 Task: Look for space in Dragash, Kosovo from 24th August, 2023 to 10th September, 2023 for 8 adults, 2 children in price range Rs.12000 to Rs.15000. Place can be entire place or shared room with 4 bedrooms having 8 beds and 4 bathrooms. Property type can be house, flat, guest house. Amenities needed are: wifi, TV, free parkinig on premises, gym, breakfast. Booking option can be shelf check-in. Required host language is English.
Action: Mouse moved to (461, 96)
Screenshot: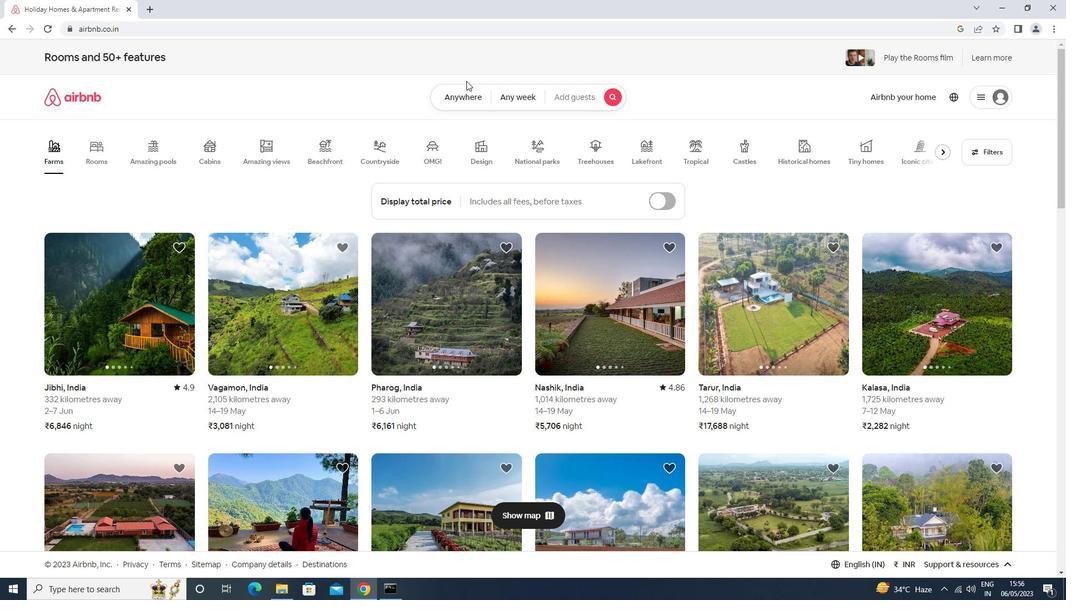 
Action: Mouse pressed left at (461, 96)
Screenshot: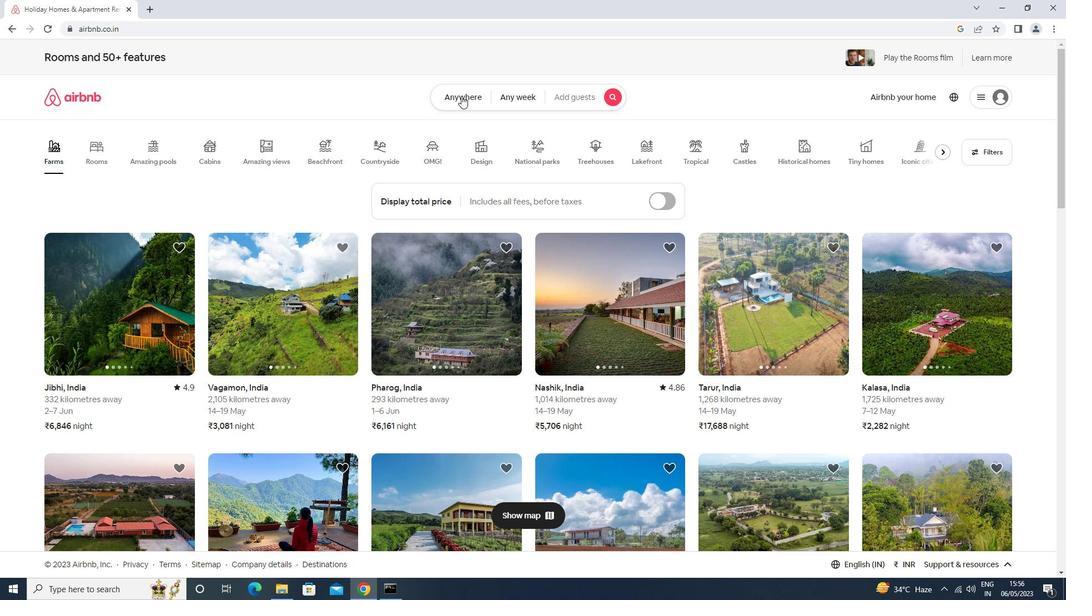 
Action: Mouse moved to (372, 145)
Screenshot: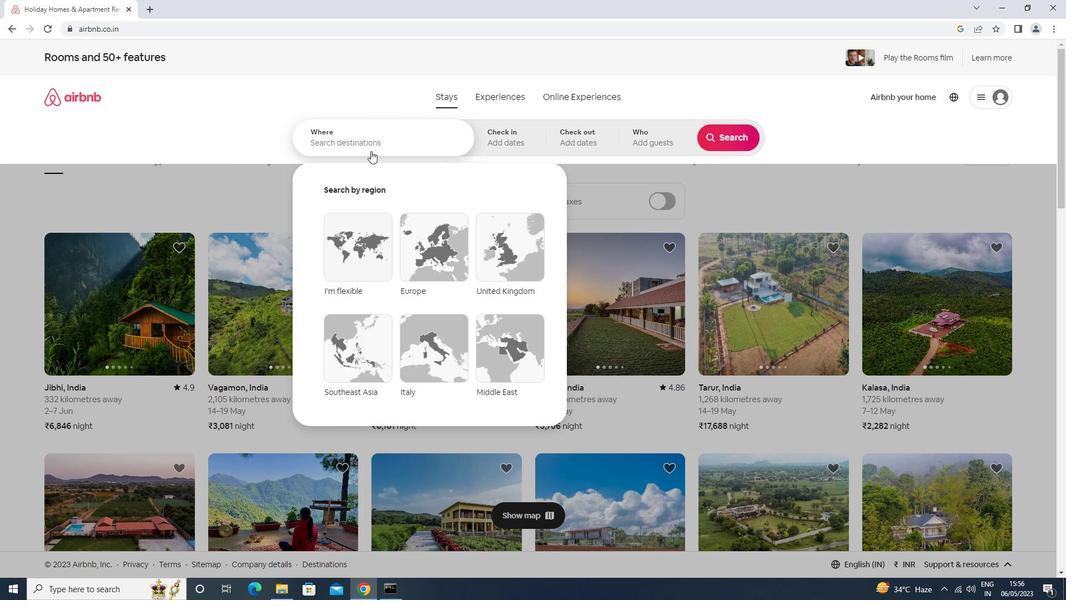 
Action: Mouse pressed left at (372, 145)
Screenshot: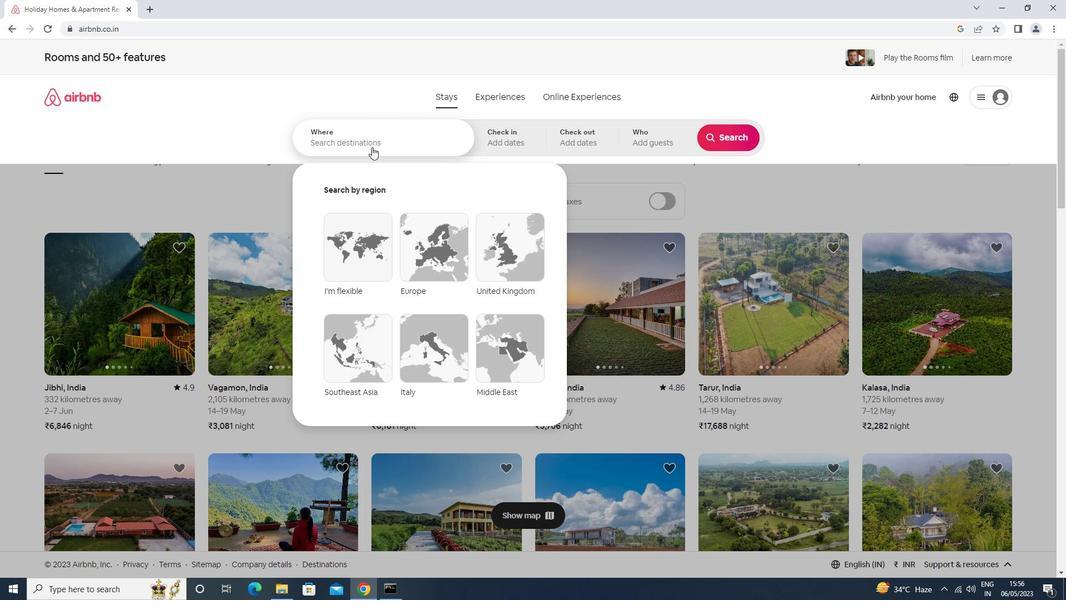 
Action: Key pressed dragash,<Key.space>kosovo<Key.enter>
Screenshot: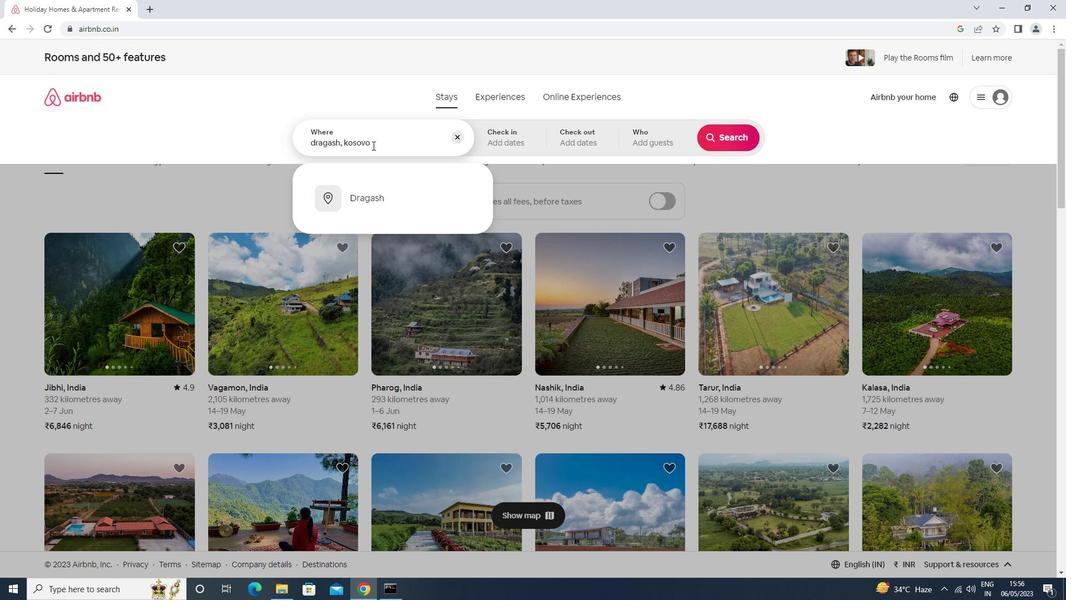 
Action: Mouse moved to (727, 228)
Screenshot: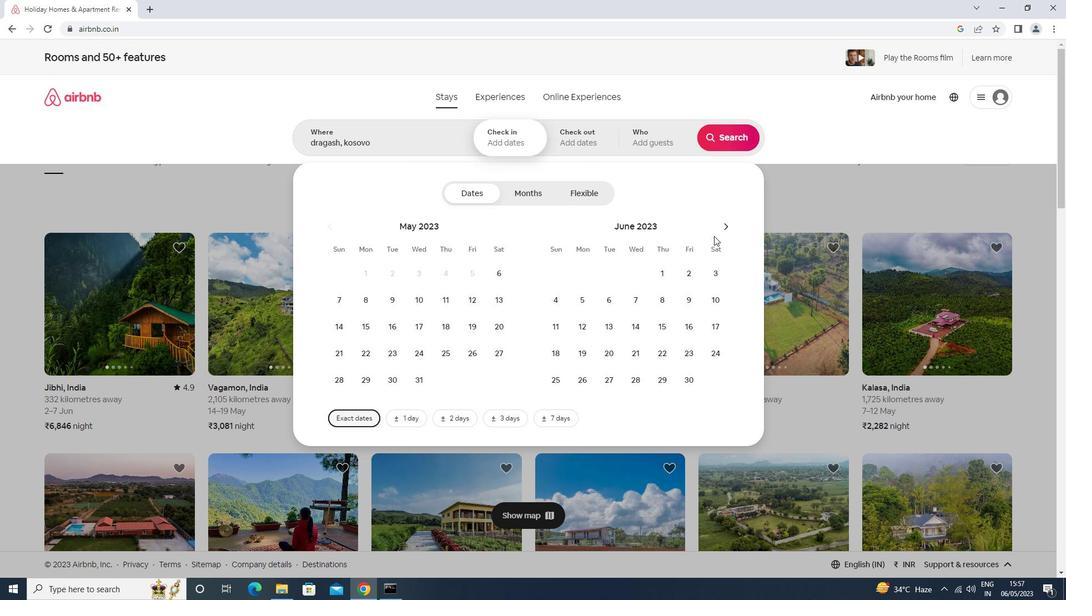 
Action: Mouse pressed left at (727, 228)
Screenshot: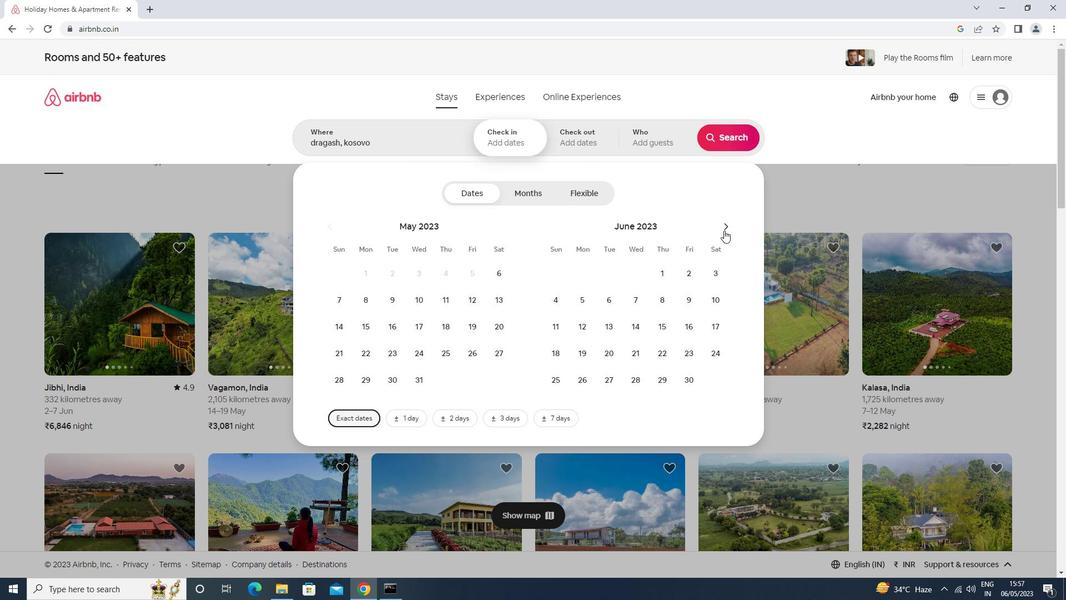 
Action: Mouse pressed left at (727, 228)
Screenshot: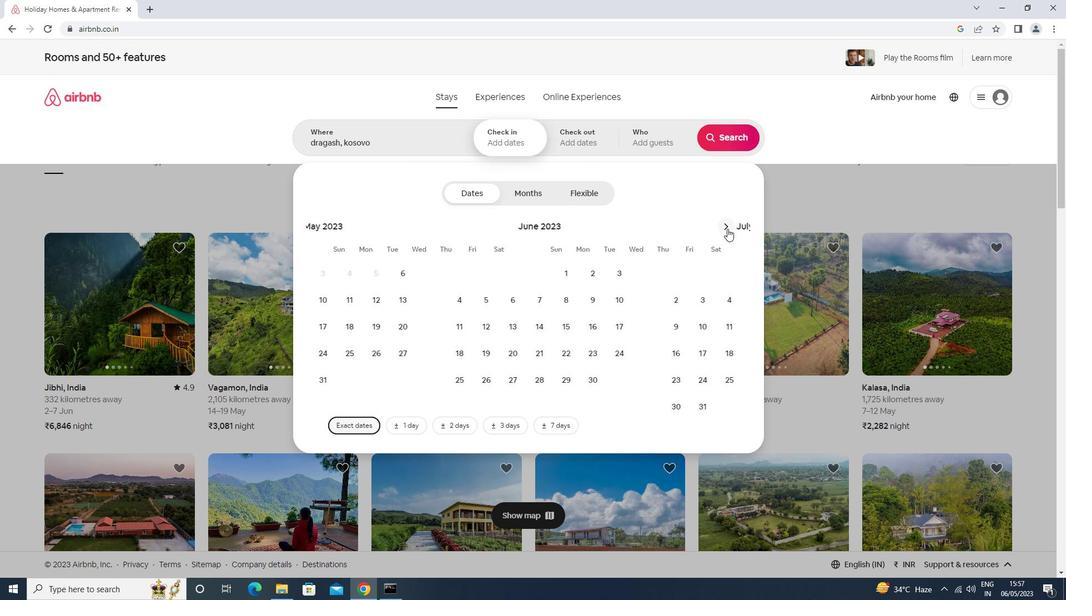 
Action: Mouse moved to (655, 355)
Screenshot: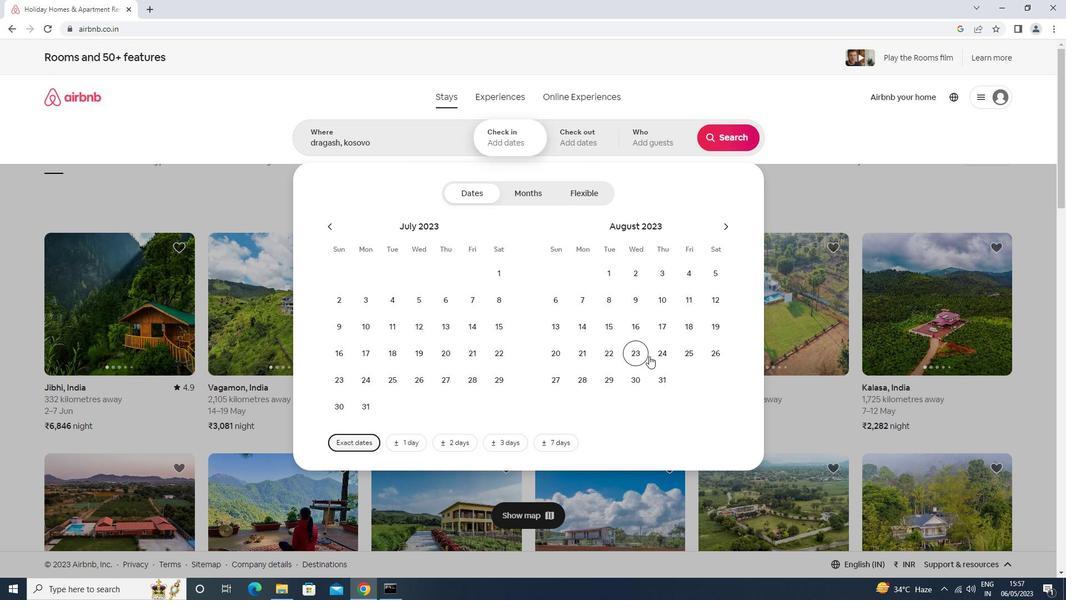 
Action: Mouse pressed left at (655, 355)
Screenshot: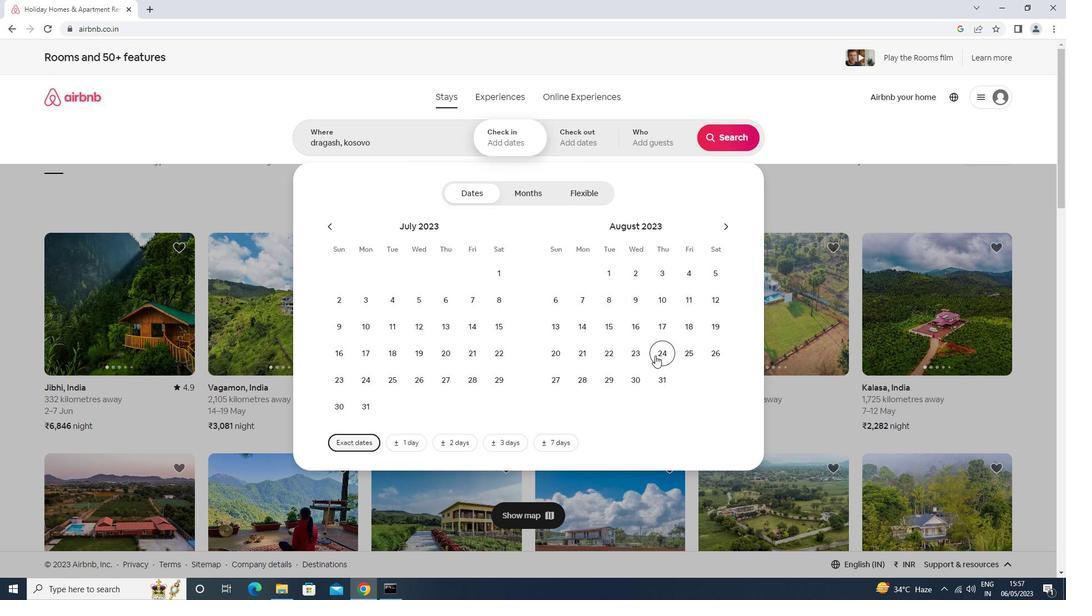 
Action: Mouse moved to (728, 231)
Screenshot: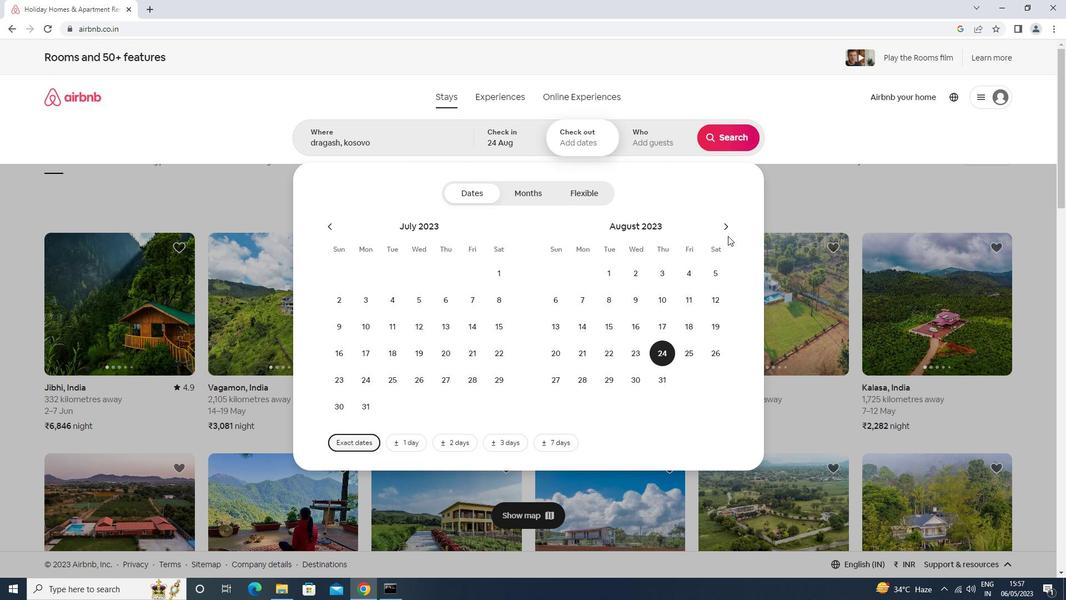 
Action: Mouse pressed left at (728, 231)
Screenshot: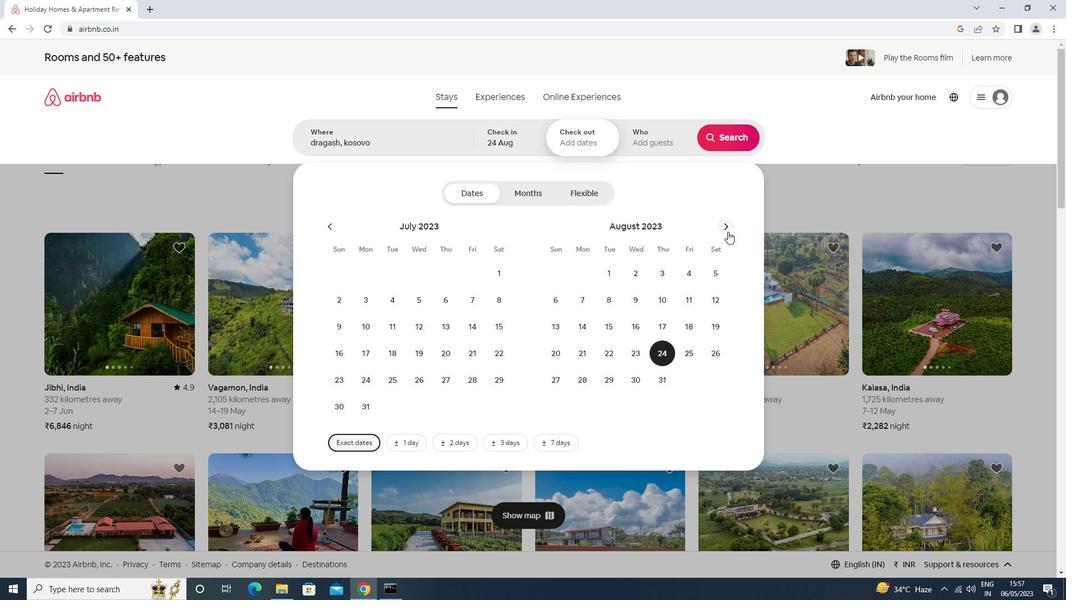 
Action: Mouse moved to (559, 331)
Screenshot: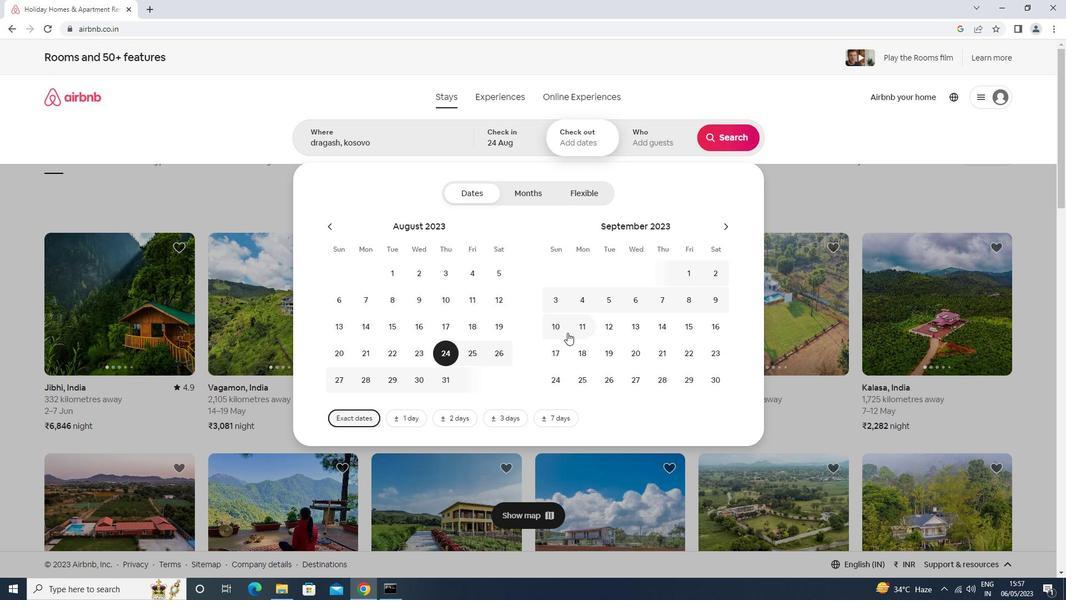 
Action: Mouse pressed left at (559, 331)
Screenshot: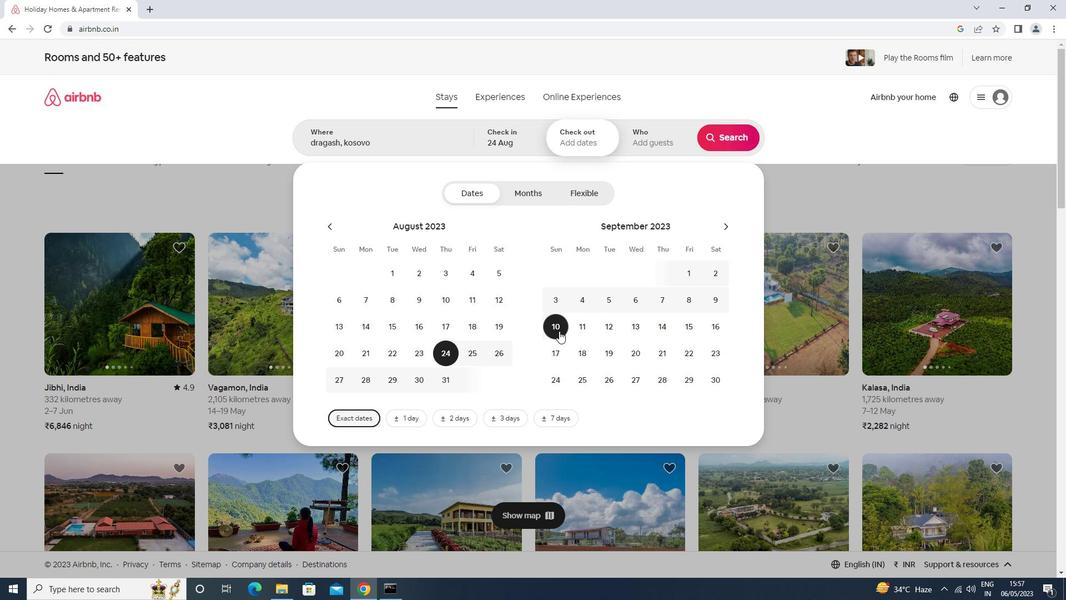 
Action: Mouse moved to (645, 150)
Screenshot: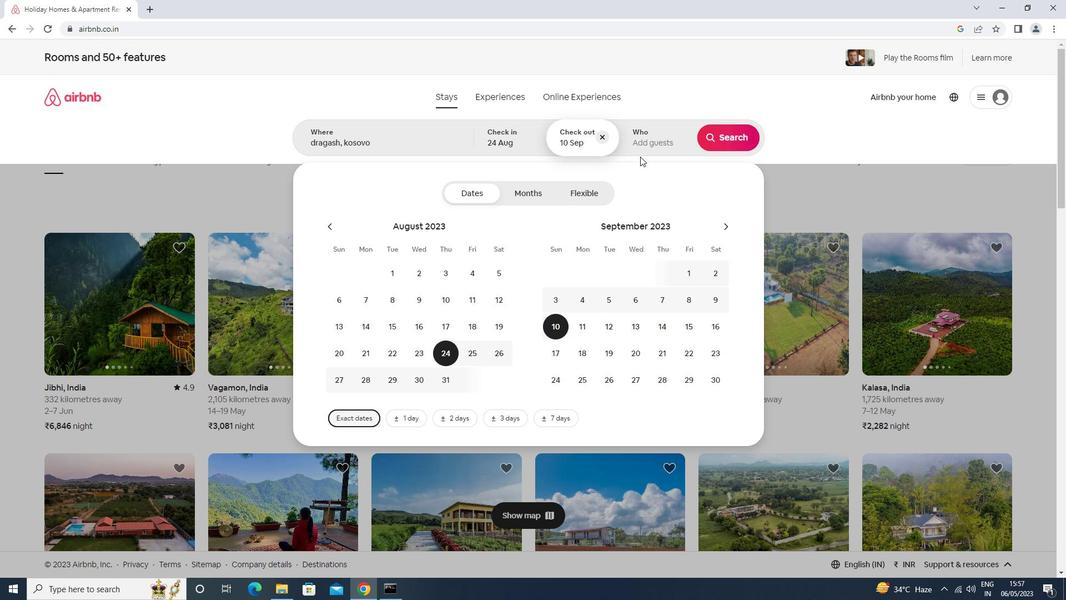 
Action: Mouse pressed left at (645, 150)
Screenshot: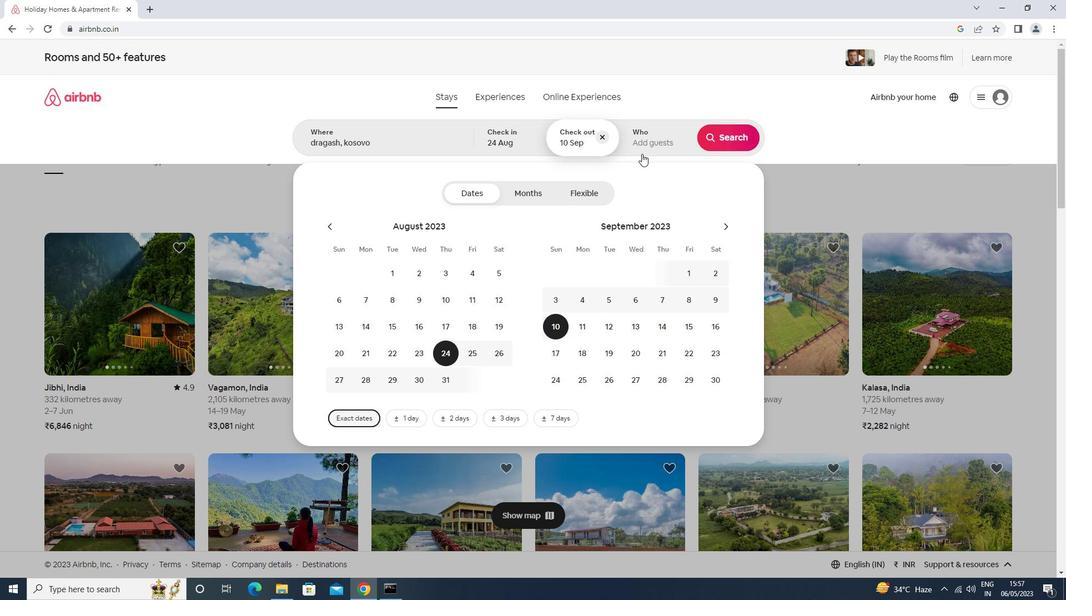
Action: Mouse moved to (737, 200)
Screenshot: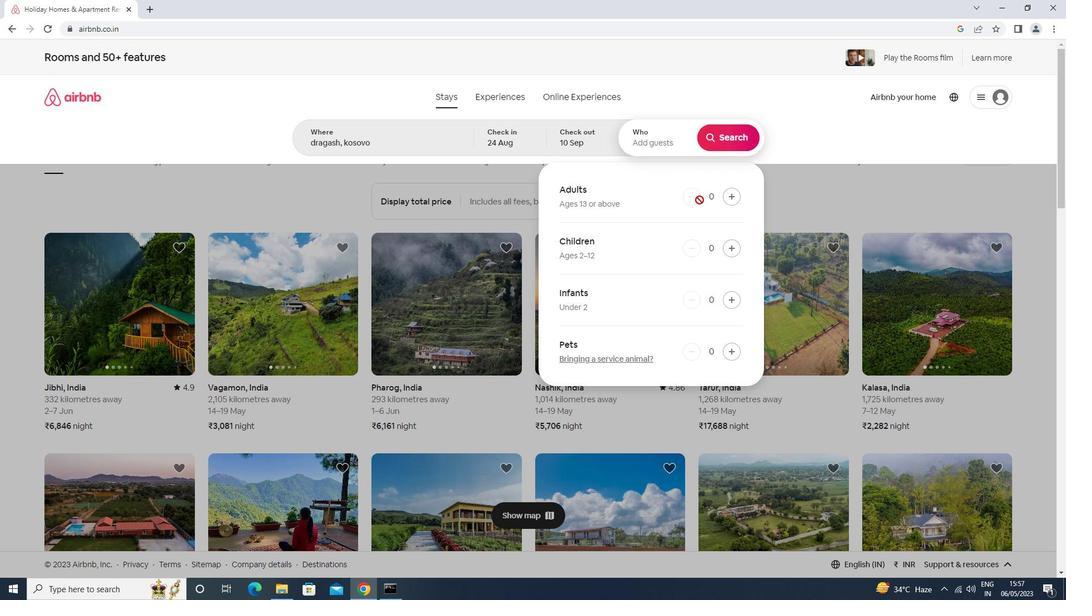 
Action: Mouse pressed left at (737, 200)
Screenshot: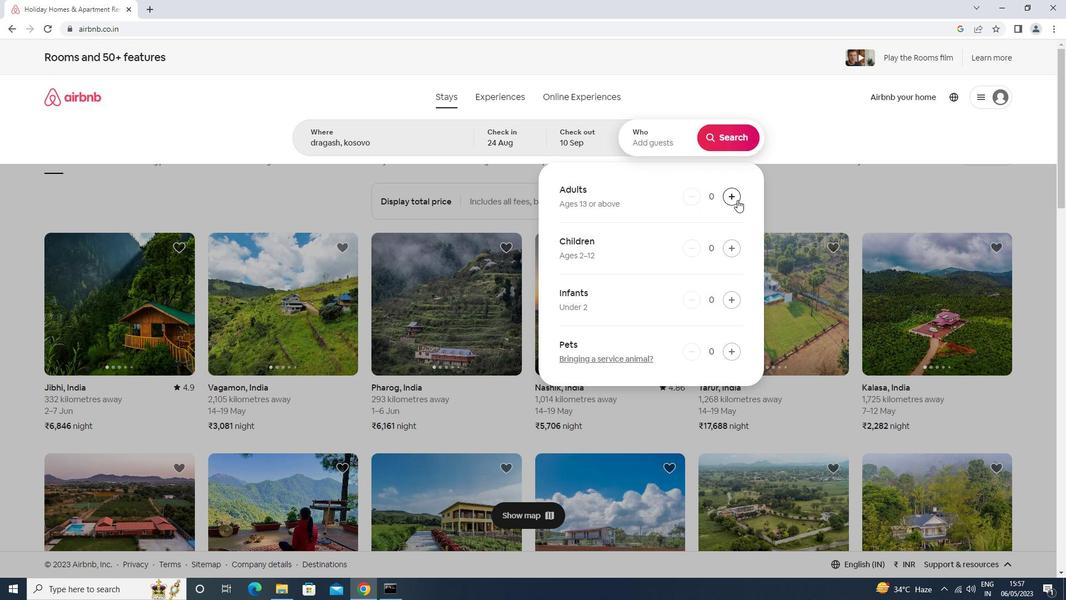 
Action: Mouse pressed left at (737, 200)
Screenshot: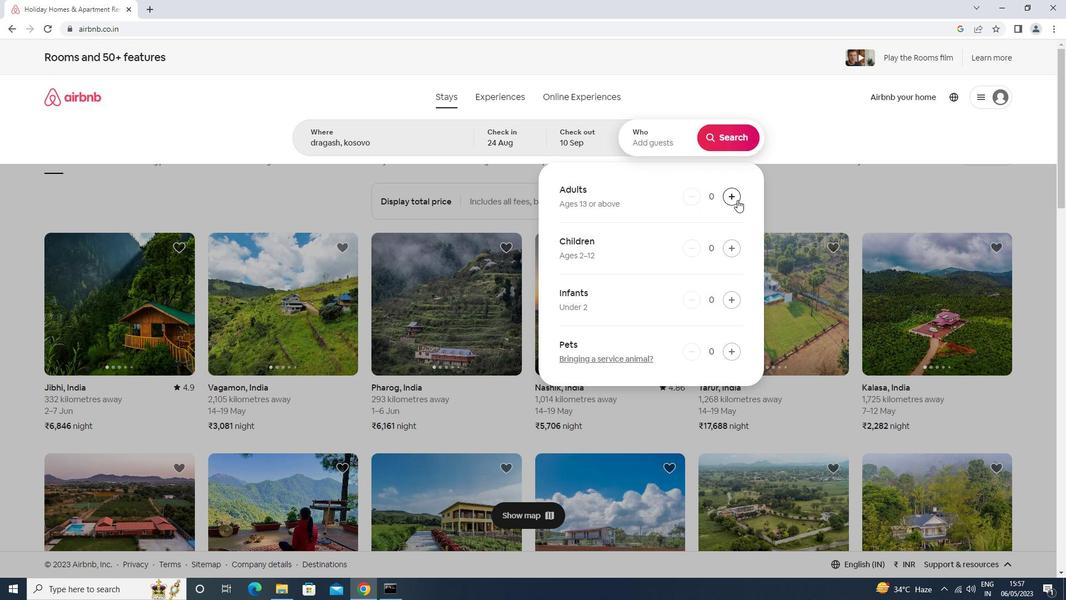 
Action: Mouse pressed left at (737, 200)
Screenshot: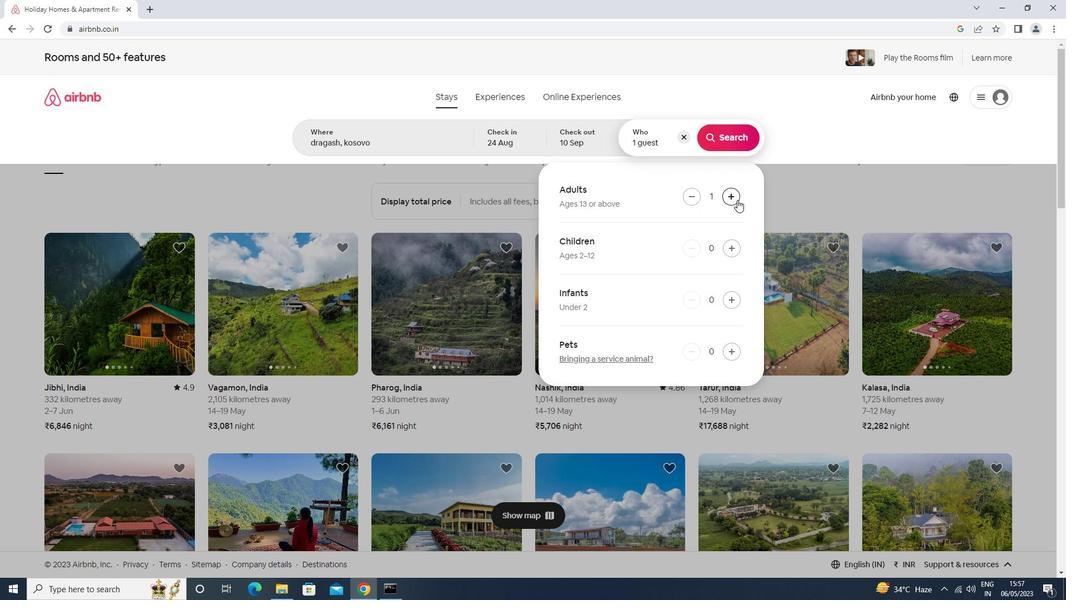 
Action: Mouse pressed left at (737, 200)
Screenshot: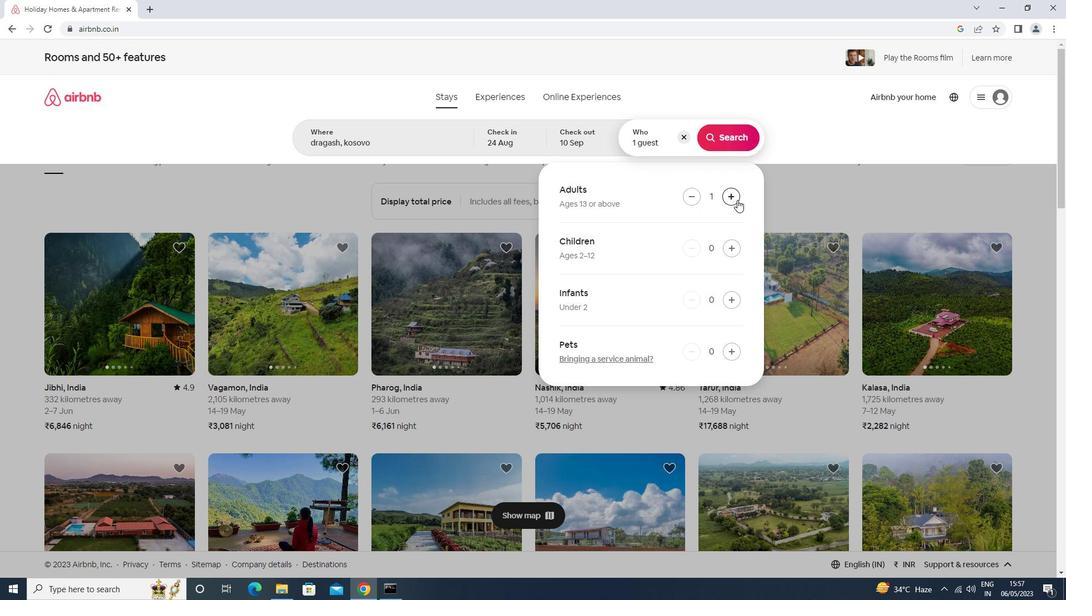 
Action: Mouse pressed left at (737, 200)
Screenshot: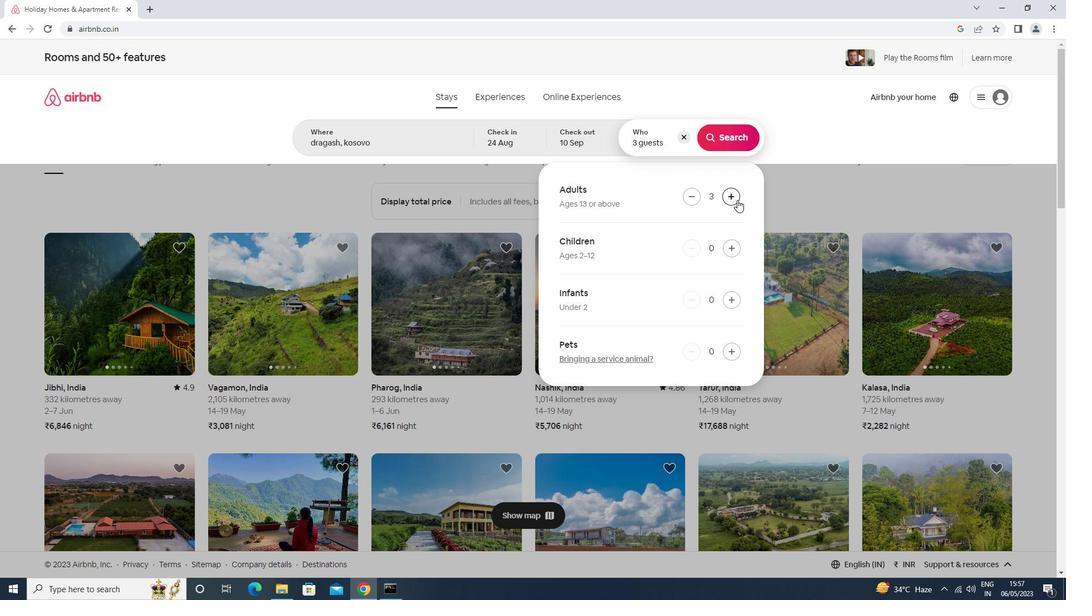 
Action: Mouse pressed left at (737, 200)
Screenshot: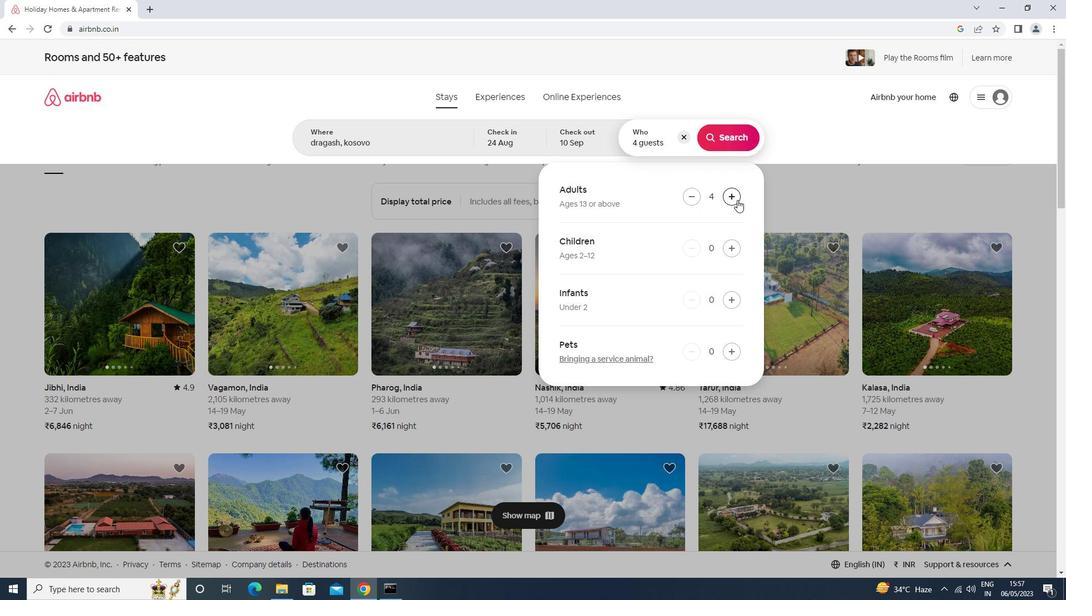 
Action: Mouse pressed left at (737, 200)
Screenshot: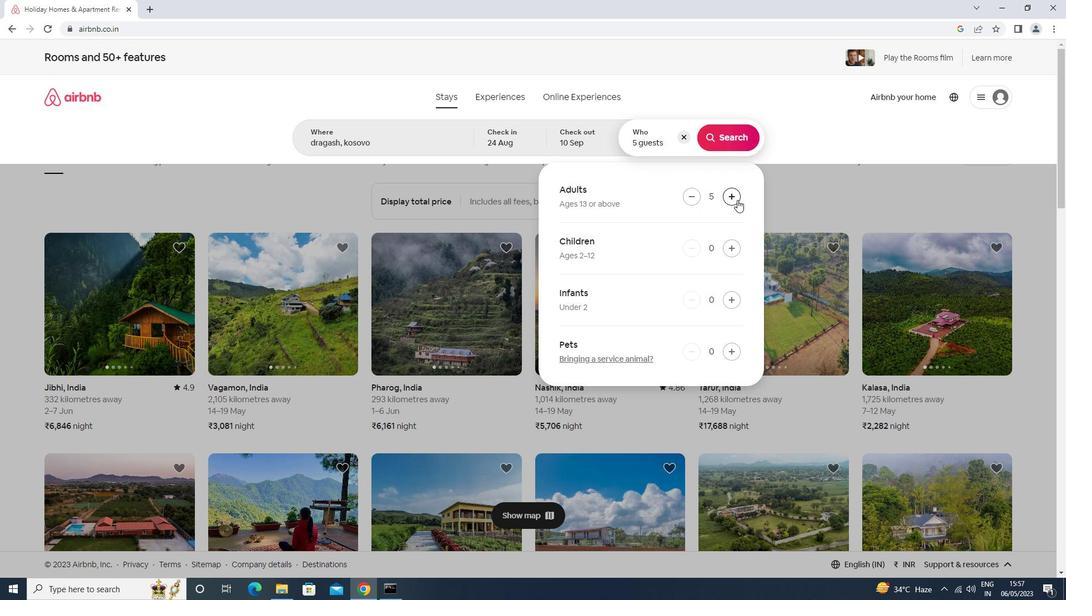 
Action: Mouse pressed left at (737, 200)
Screenshot: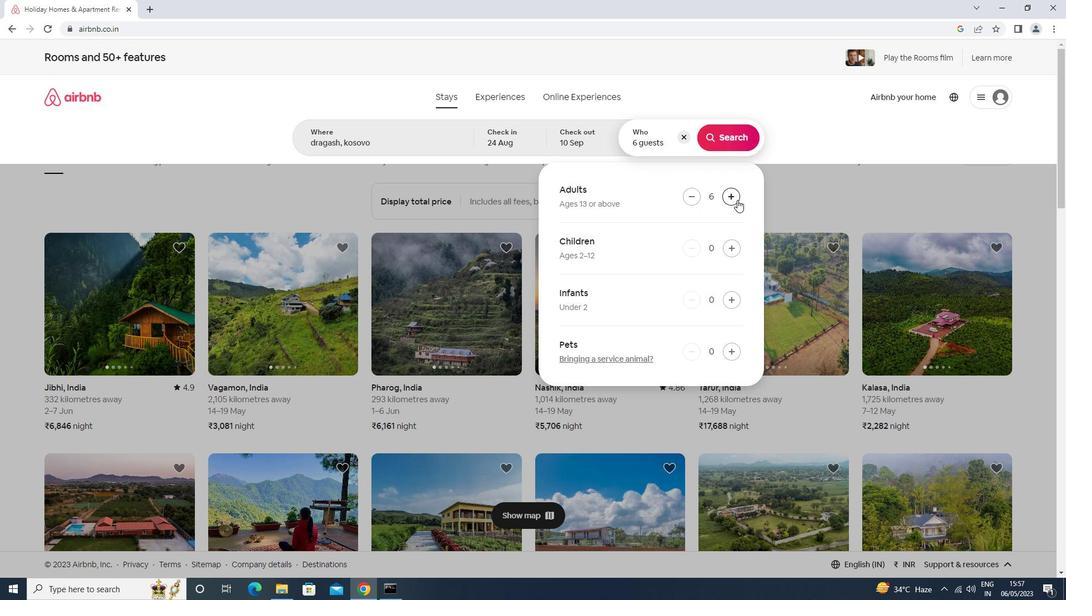
Action: Mouse moved to (727, 244)
Screenshot: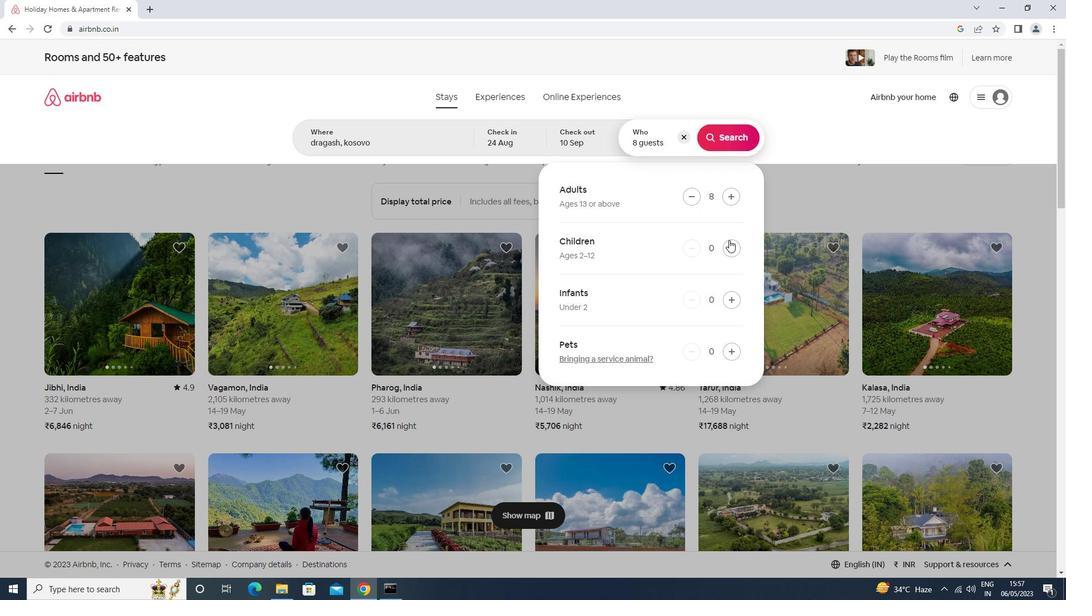 
Action: Mouse pressed left at (727, 244)
Screenshot: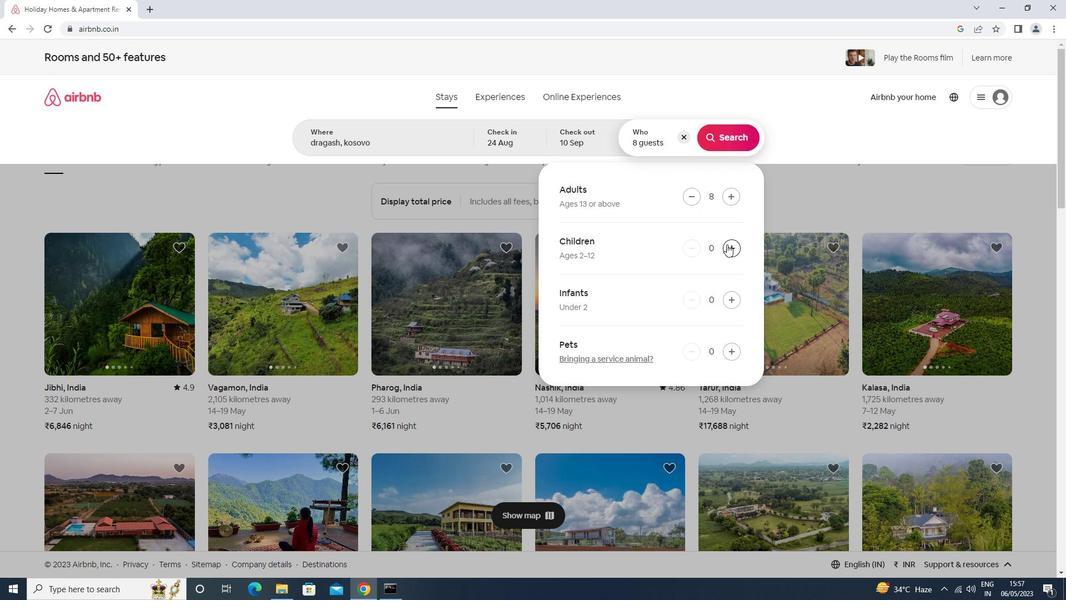 
Action: Mouse pressed left at (727, 244)
Screenshot: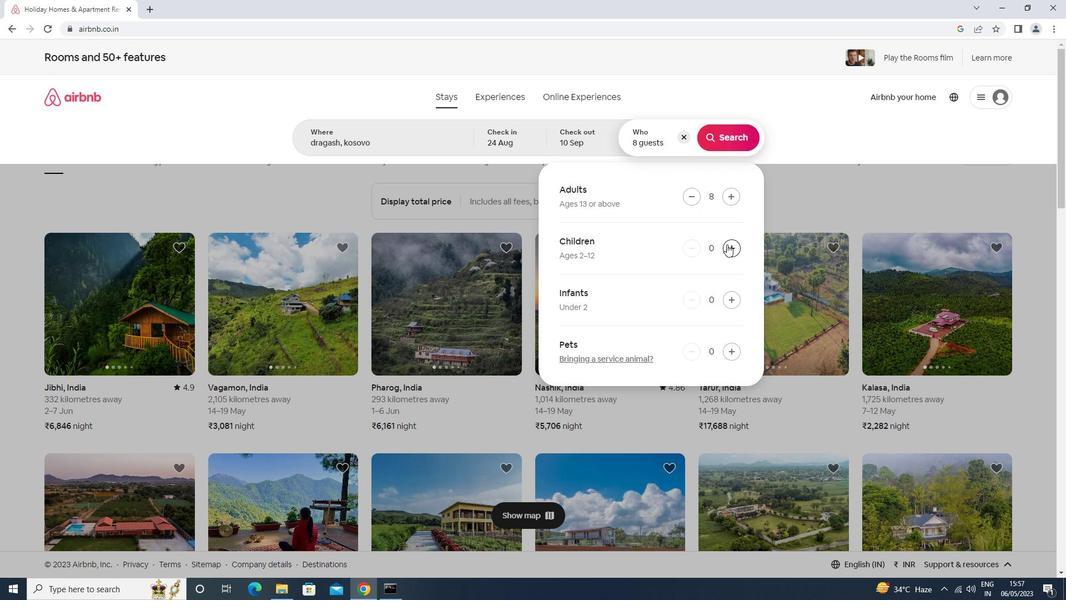 
Action: Mouse moved to (739, 144)
Screenshot: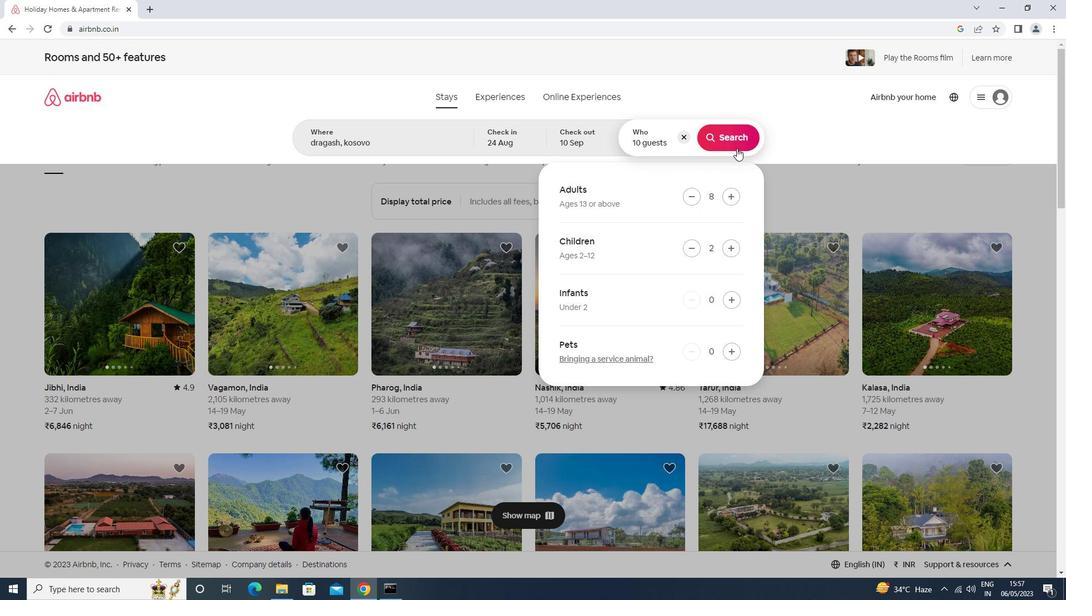 
Action: Mouse pressed left at (739, 144)
Screenshot: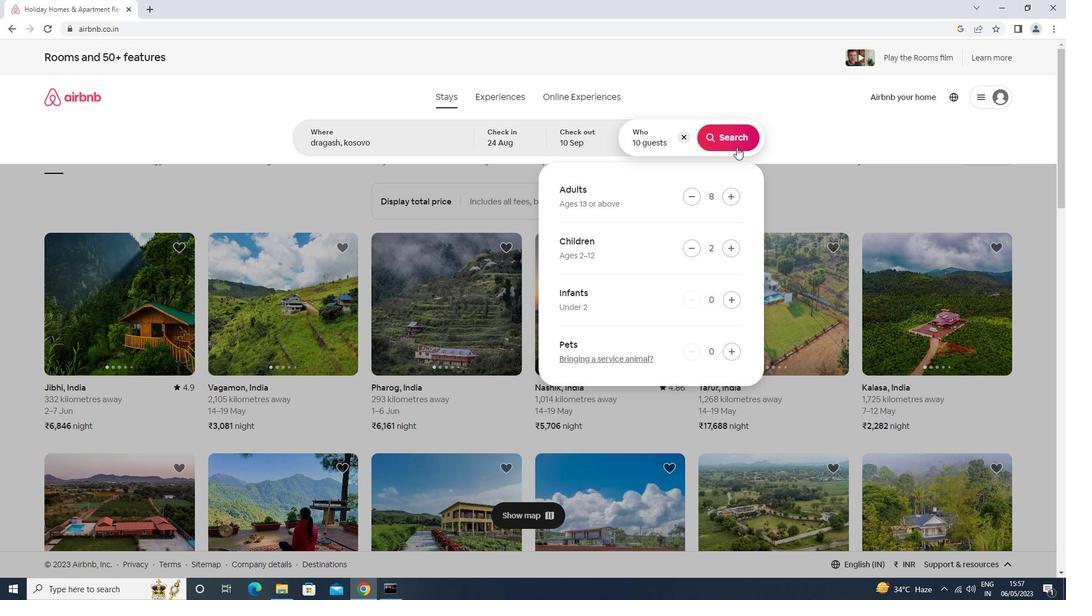 
Action: Mouse moved to (1025, 110)
Screenshot: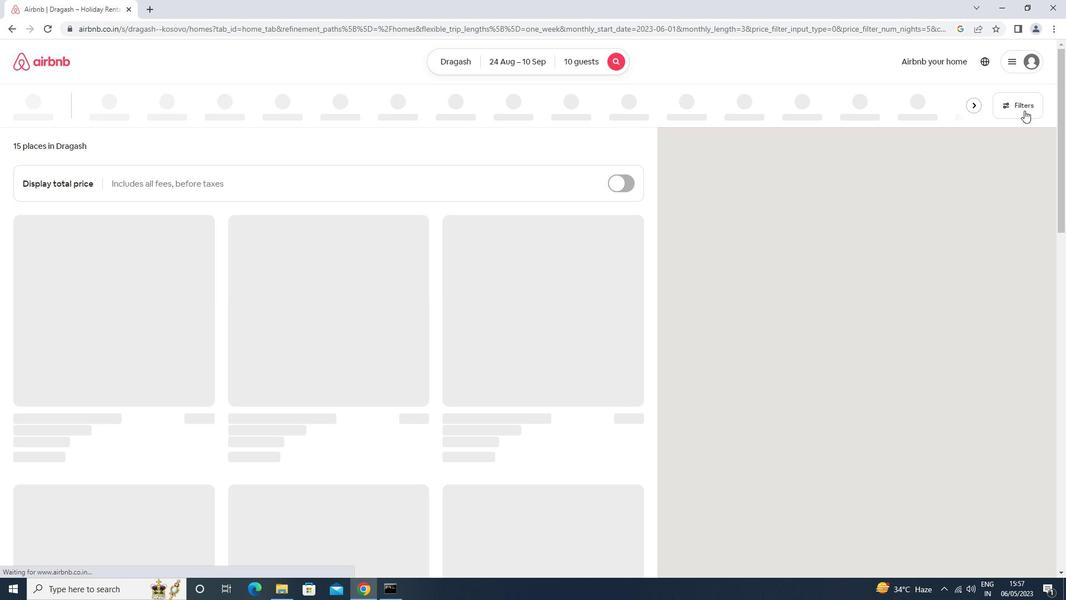 
Action: Mouse pressed left at (1025, 110)
Screenshot: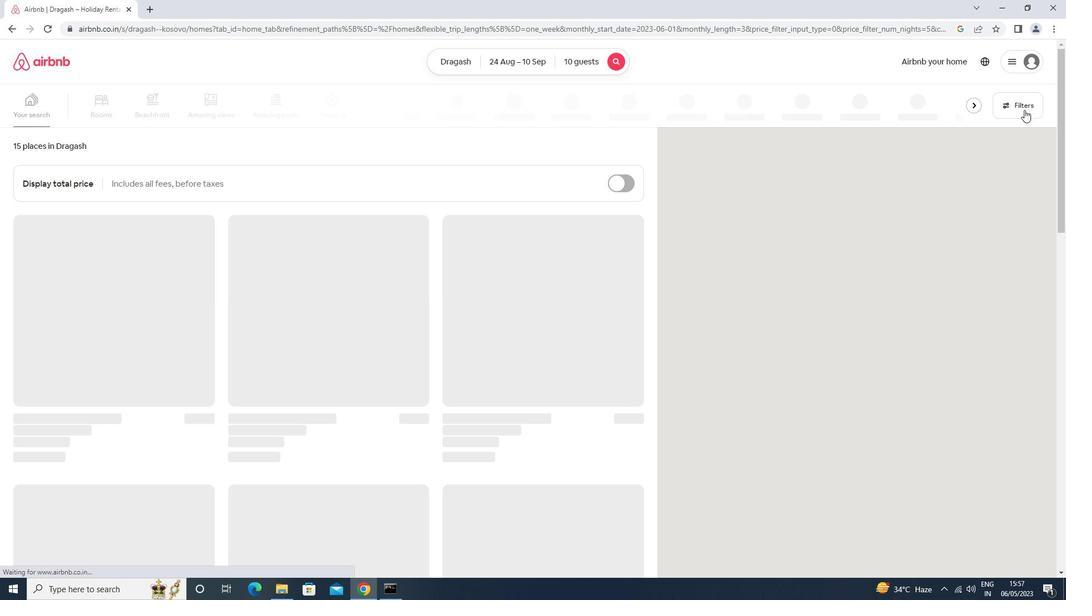 
Action: Mouse moved to (451, 364)
Screenshot: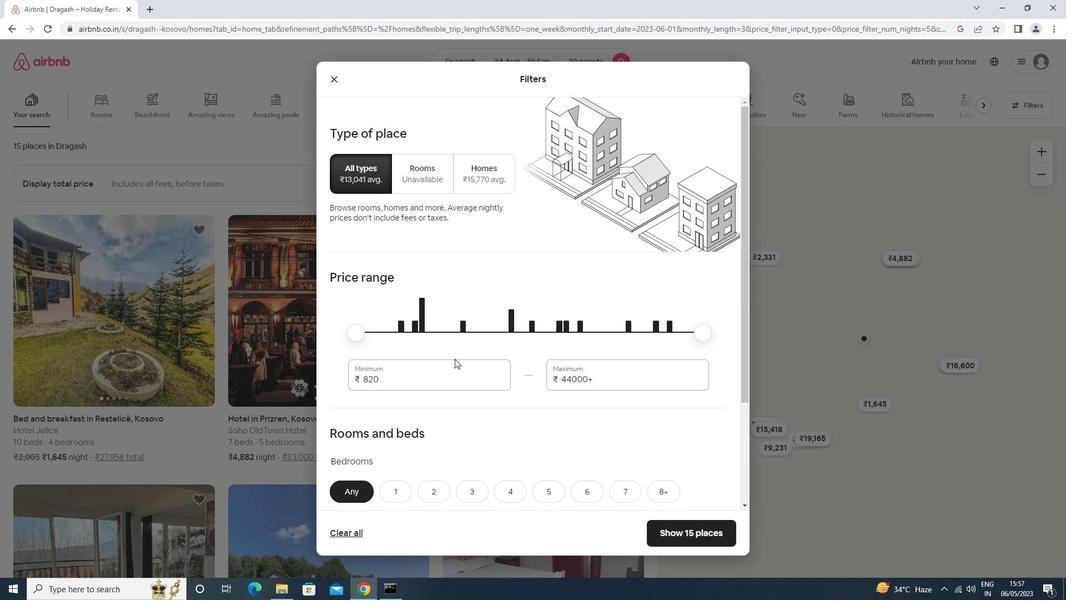 
Action: Mouse pressed left at (451, 364)
Screenshot: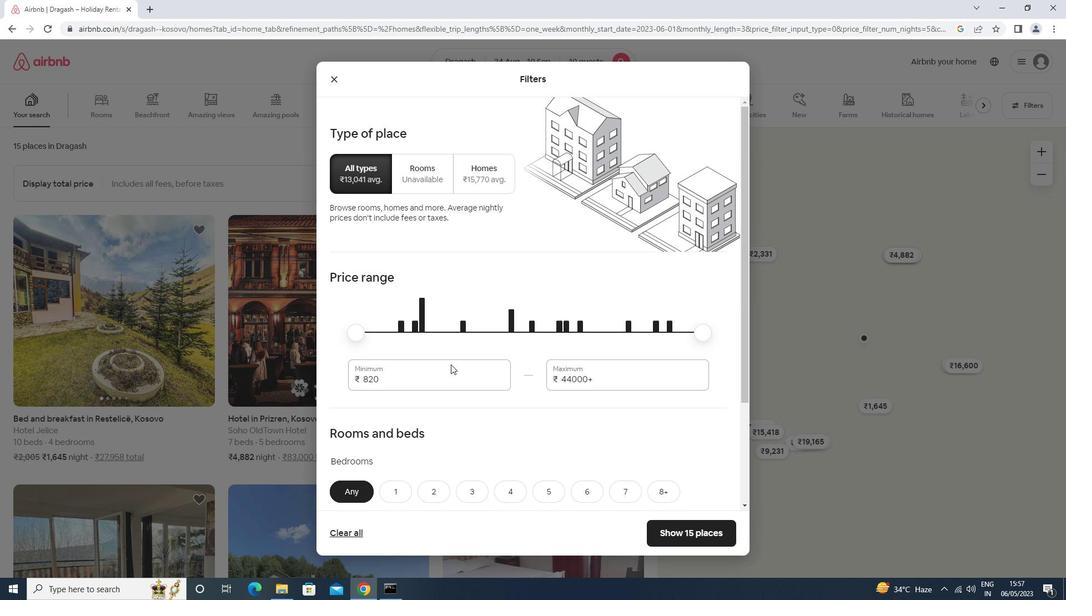 
Action: Key pressed <Key.backspace><Key.backspace><Key.backspace><Key.backspace>125000<Key.backspace><Key.backspace><Key.backspace><Key.backspace>000<Key.tab>156<Key.backspace>000
Screenshot: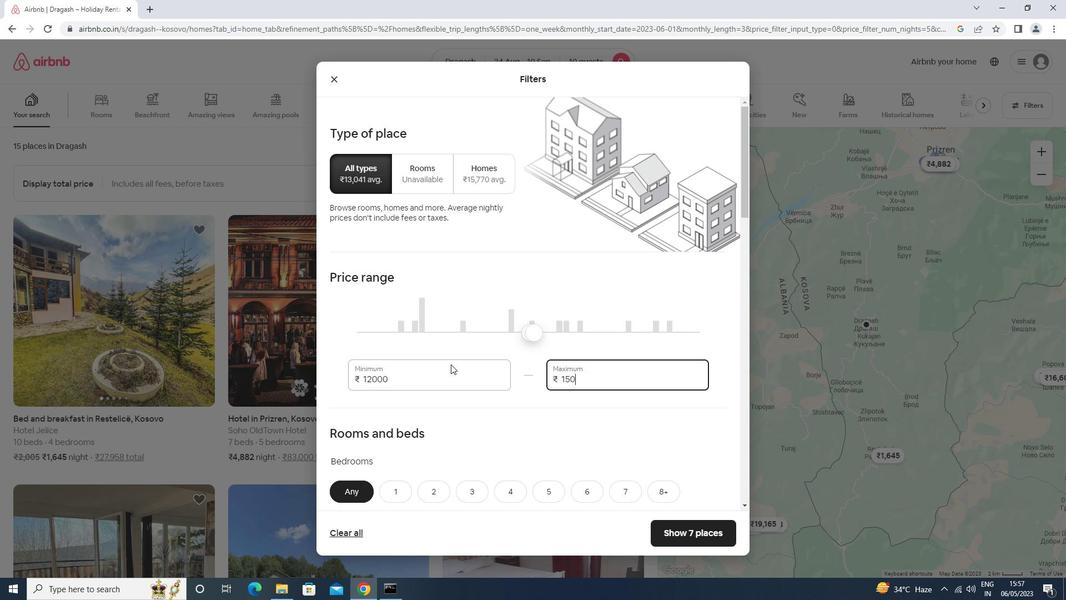
Action: Mouse scrolled (451, 363) with delta (0, 0)
Screenshot: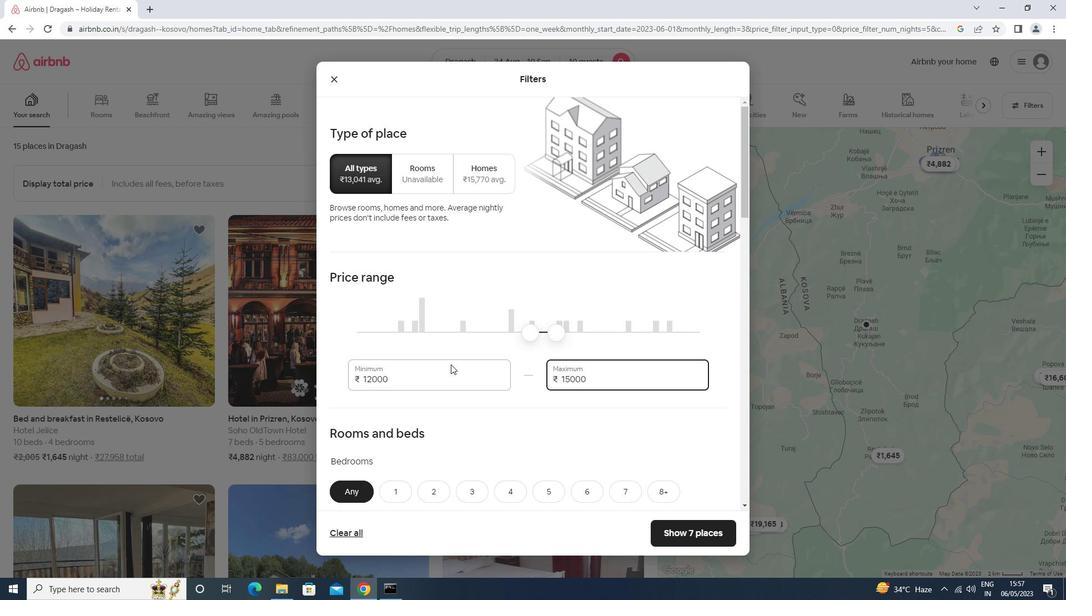 
Action: Mouse scrolled (451, 363) with delta (0, 0)
Screenshot: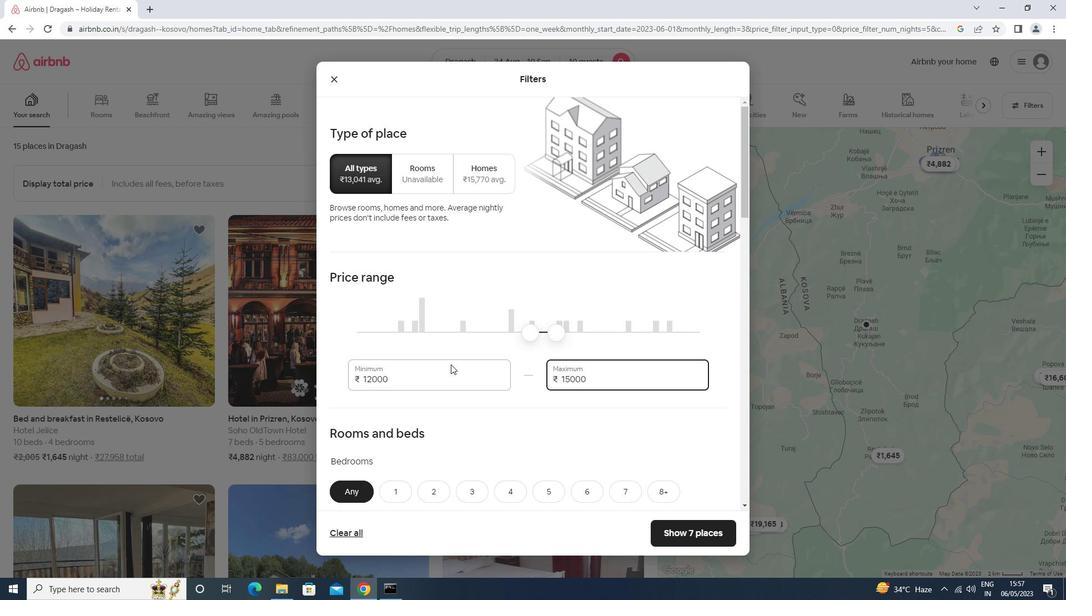 
Action: Mouse scrolled (451, 363) with delta (0, 0)
Screenshot: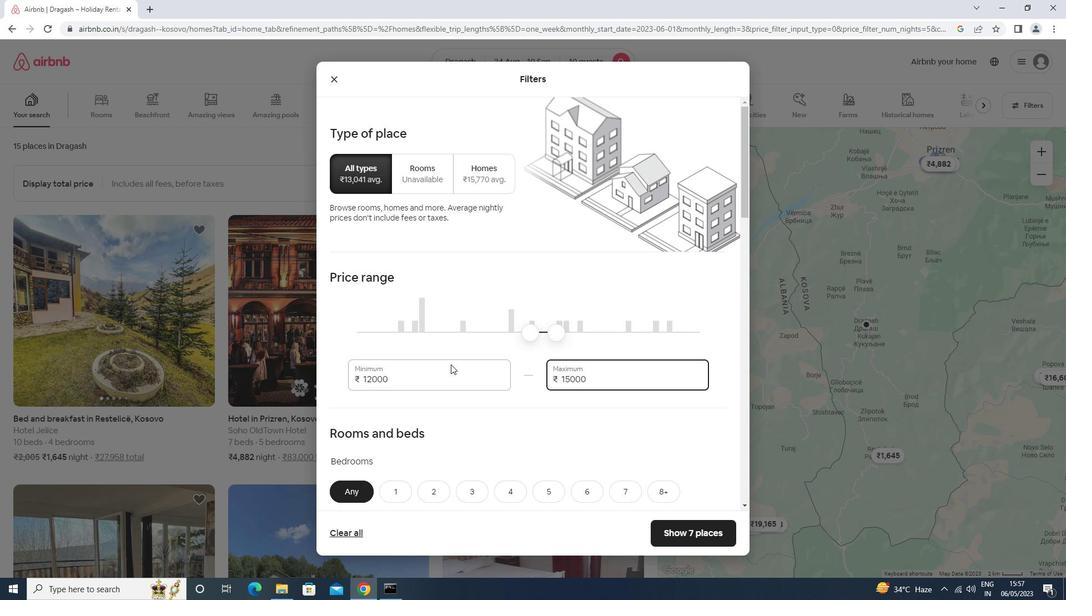 
Action: Mouse scrolled (451, 363) with delta (0, 0)
Screenshot: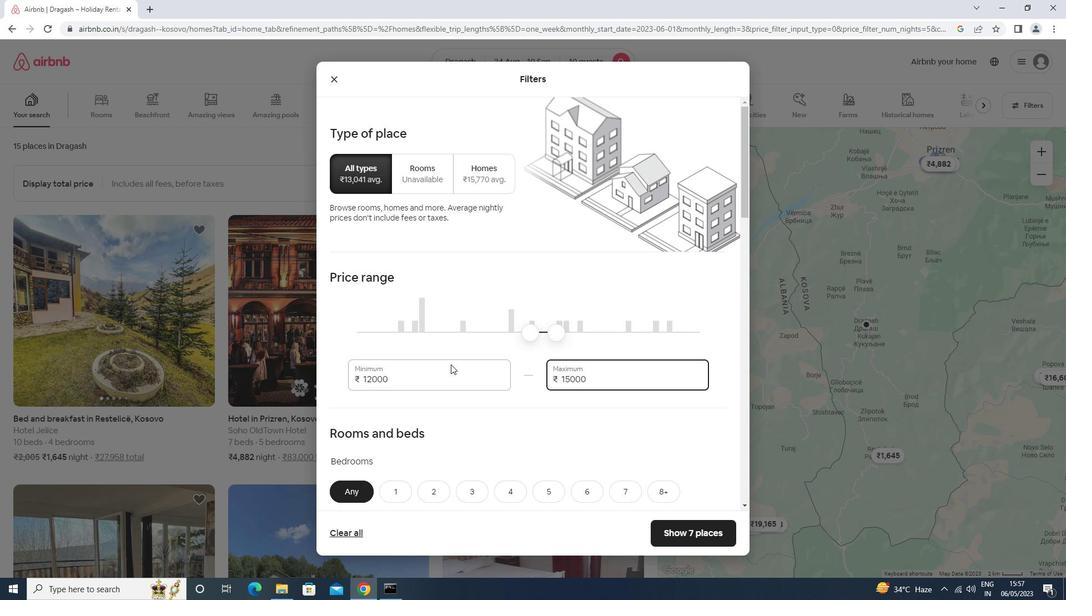 
Action: Mouse scrolled (451, 363) with delta (0, 0)
Screenshot: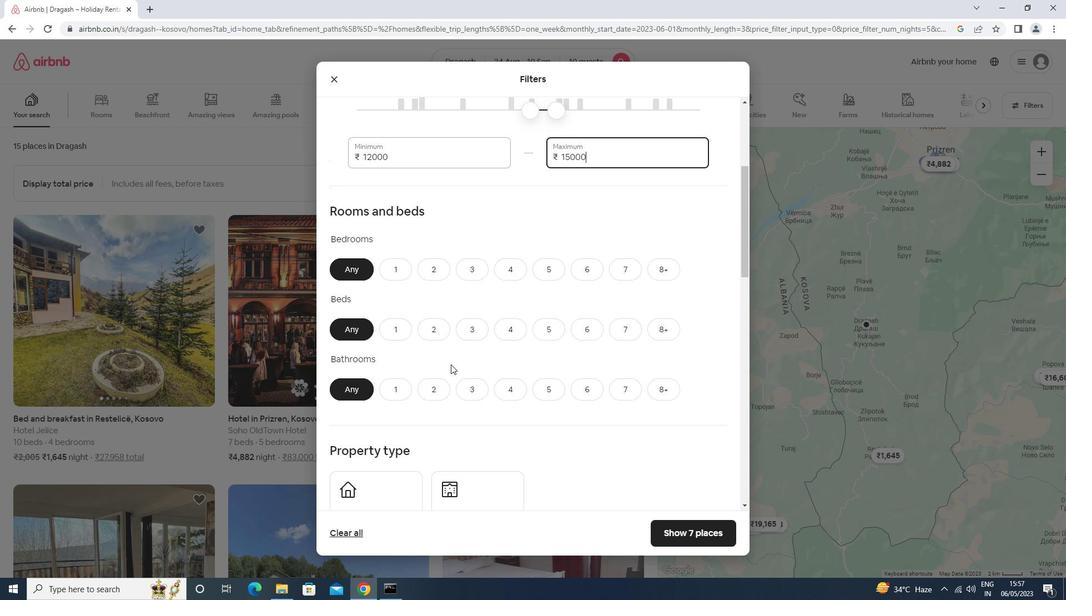 
Action: Mouse scrolled (451, 363) with delta (0, 0)
Screenshot: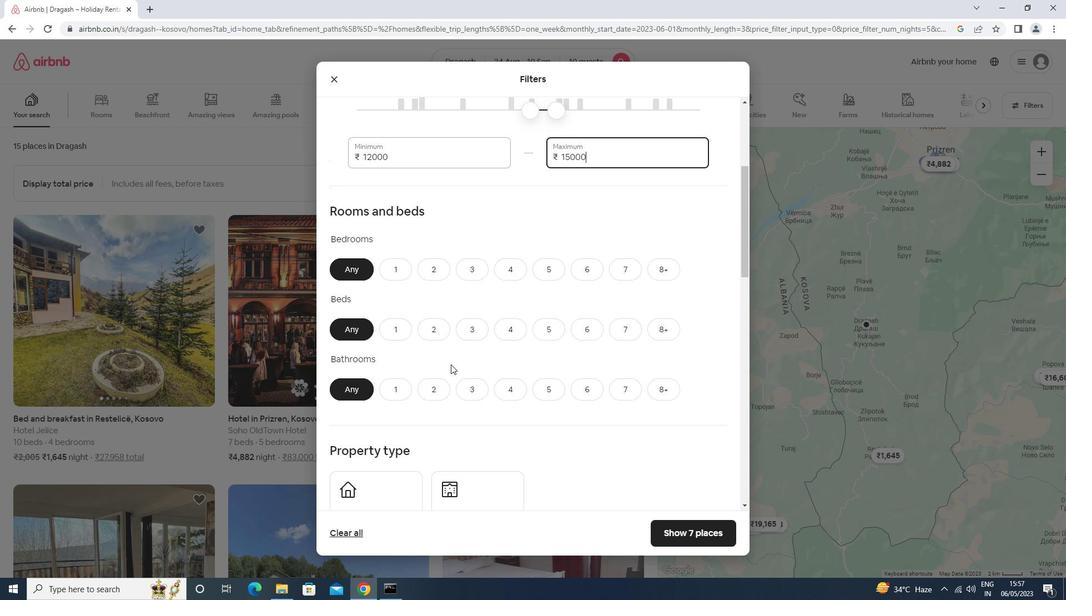 
Action: Mouse moved to (501, 155)
Screenshot: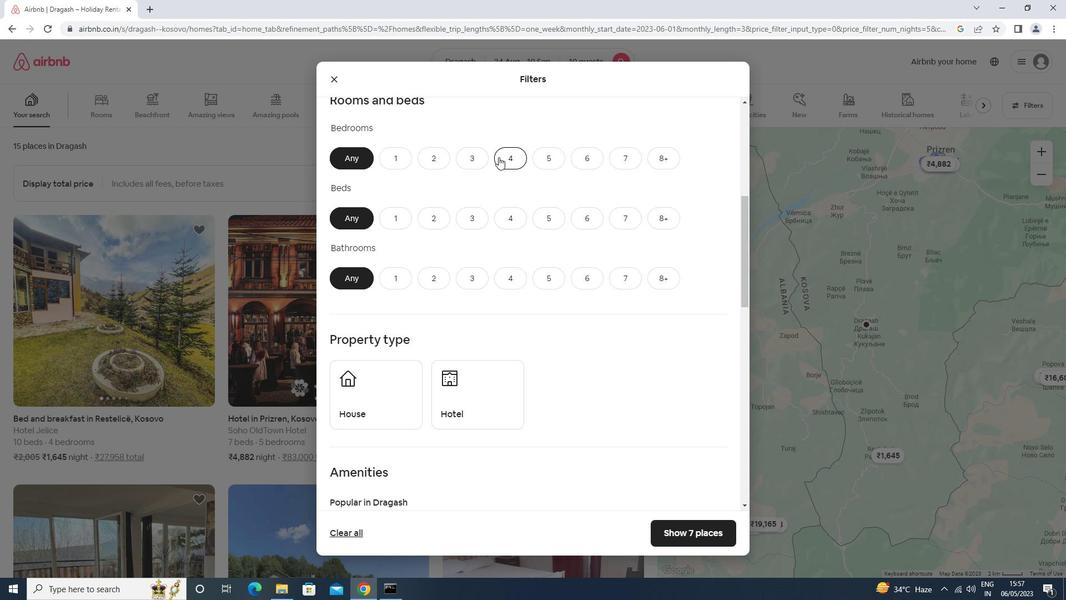 
Action: Mouse pressed left at (501, 155)
Screenshot: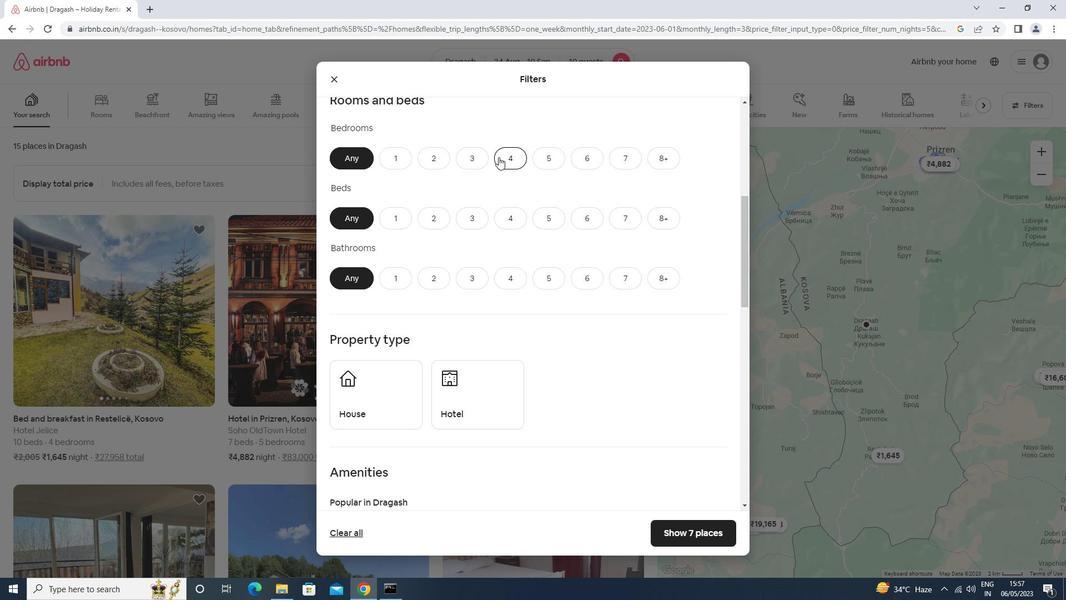 
Action: Mouse moved to (656, 216)
Screenshot: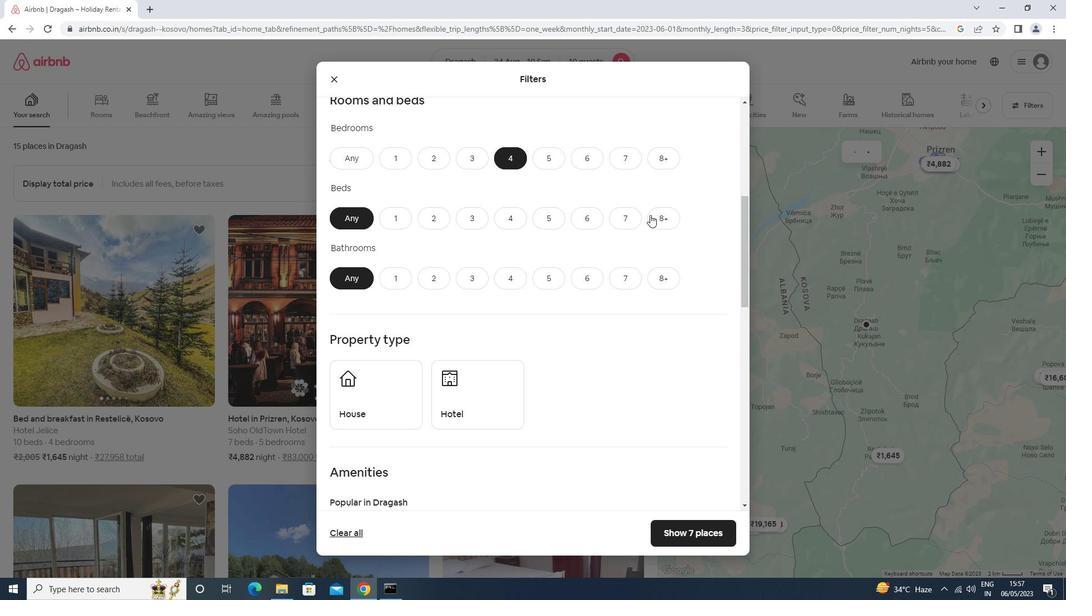 
Action: Mouse pressed left at (656, 216)
Screenshot: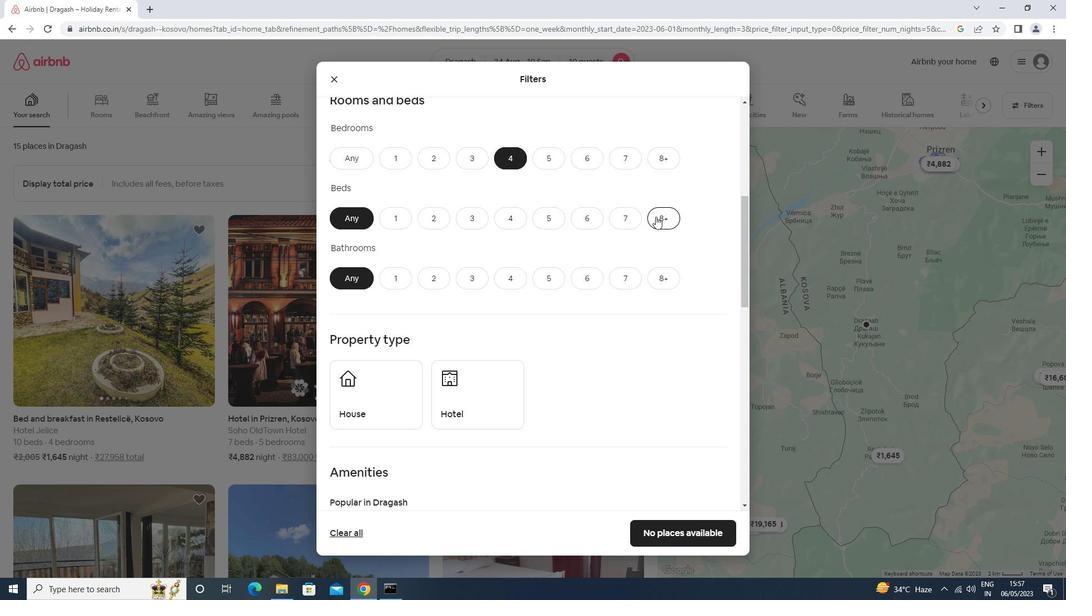
Action: Mouse moved to (511, 282)
Screenshot: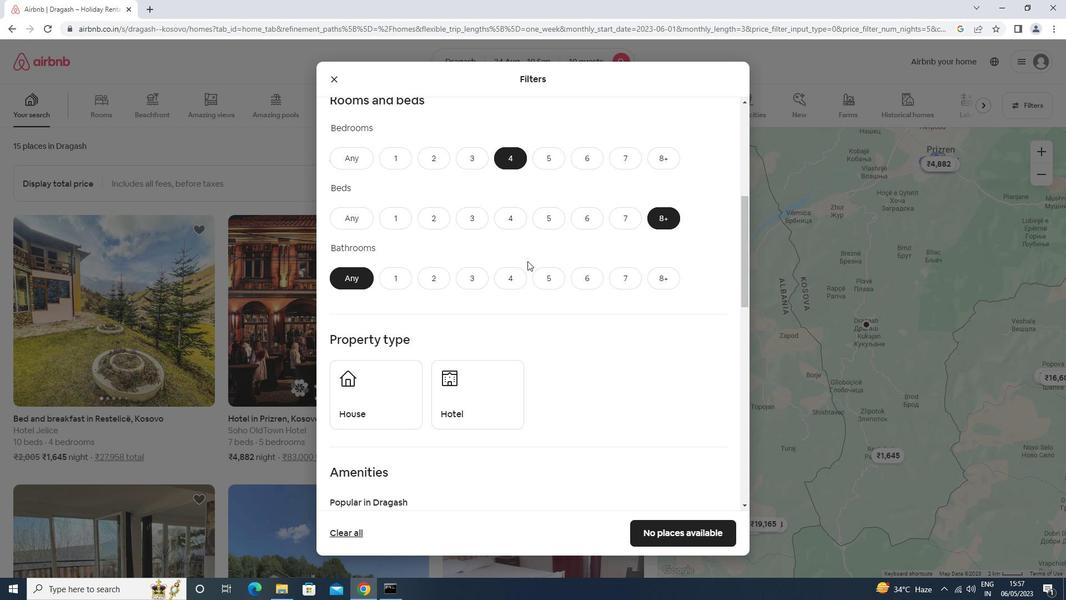 
Action: Mouse pressed left at (511, 282)
Screenshot: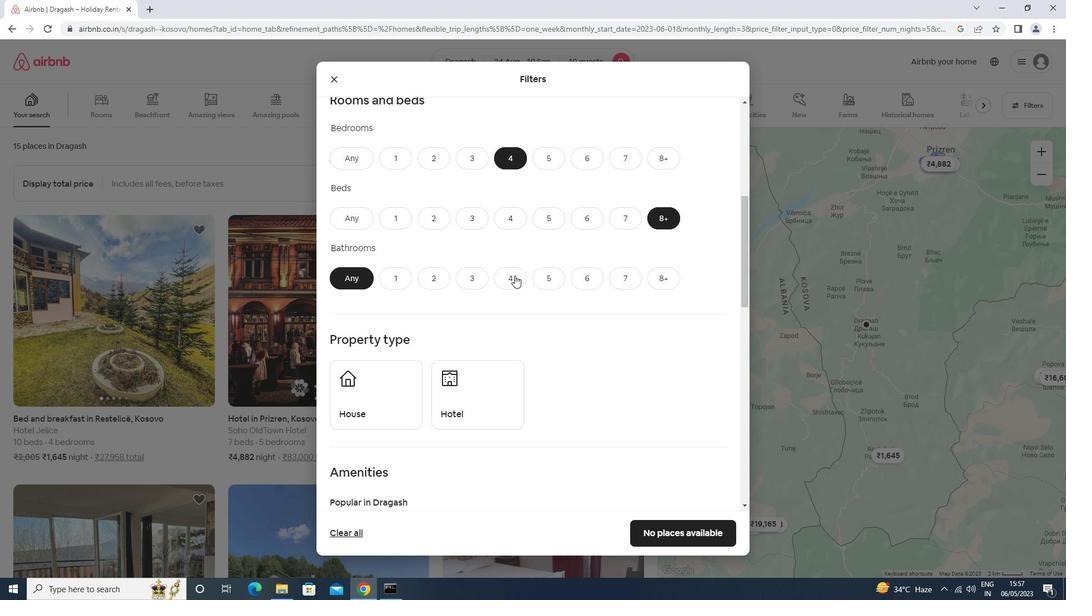 
Action: Mouse moved to (413, 387)
Screenshot: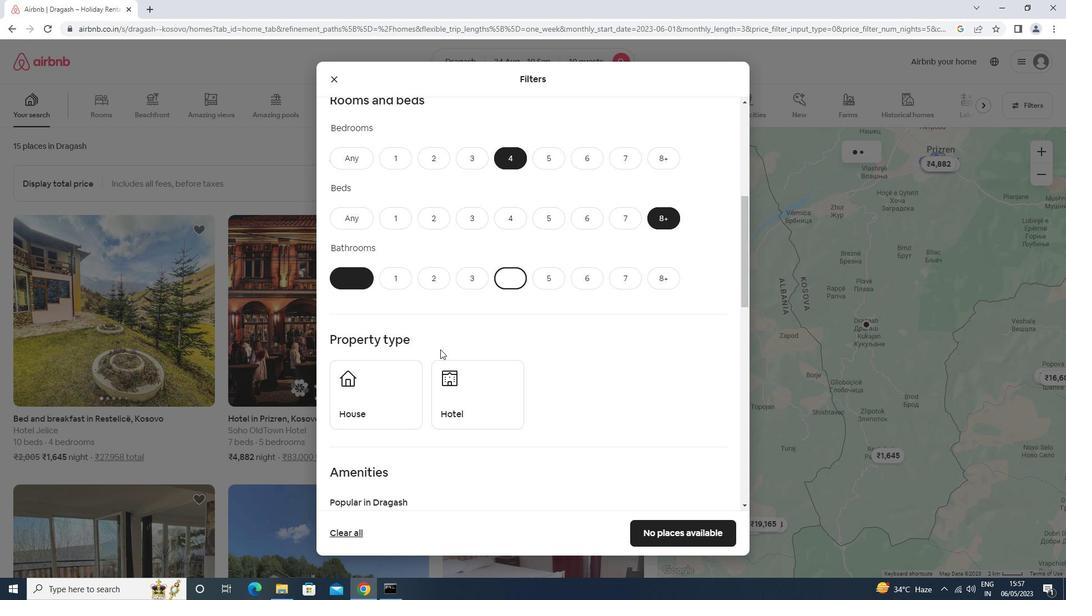 
Action: Mouse pressed left at (413, 387)
Screenshot: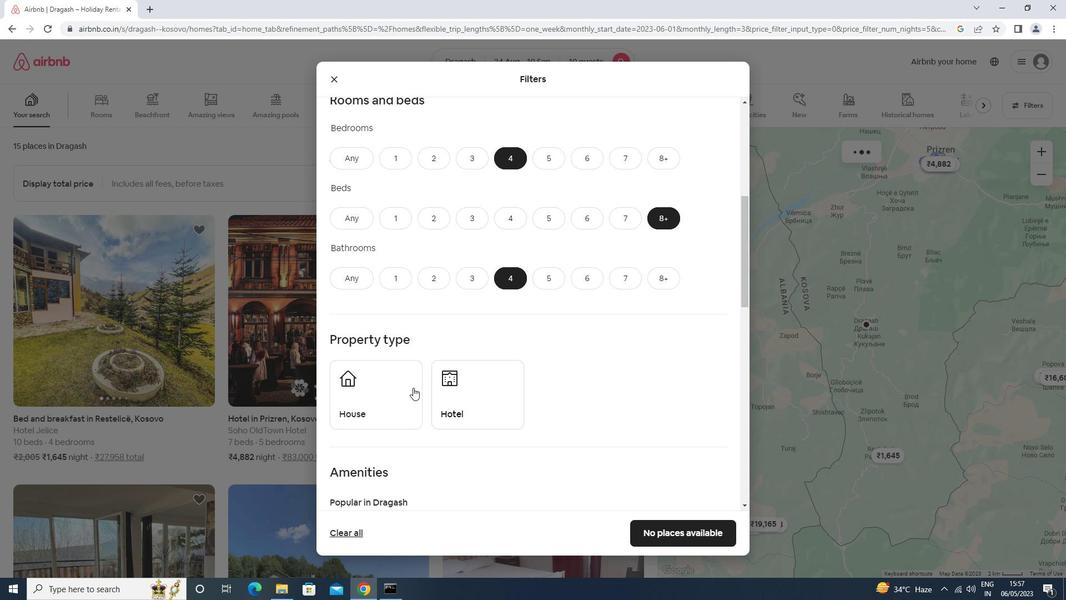 
Action: Mouse scrolled (413, 387) with delta (0, 0)
Screenshot: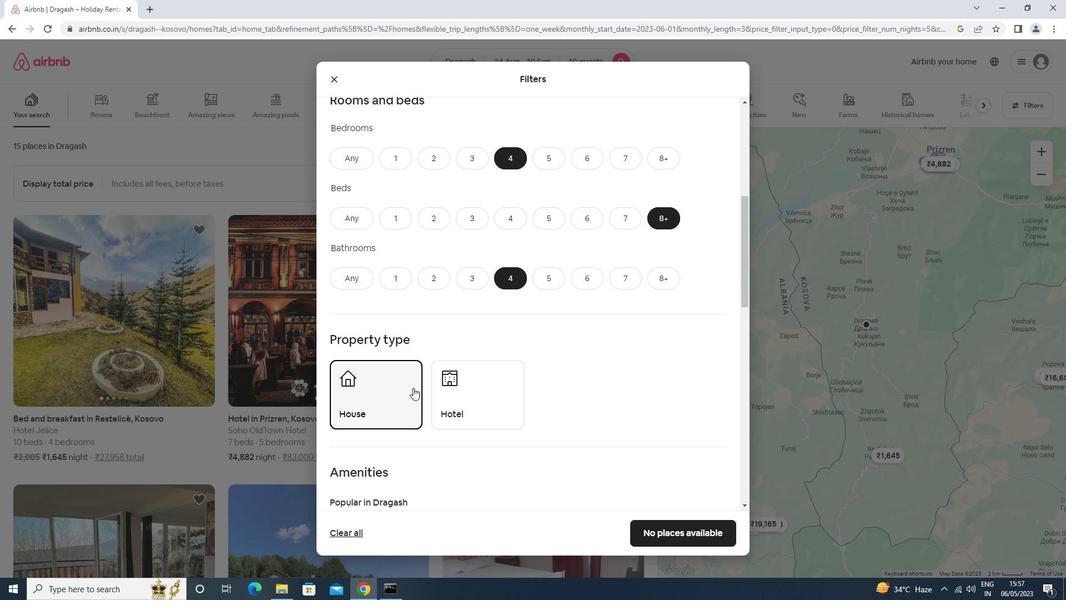 
Action: Mouse scrolled (413, 387) with delta (0, 0)
Screenshot: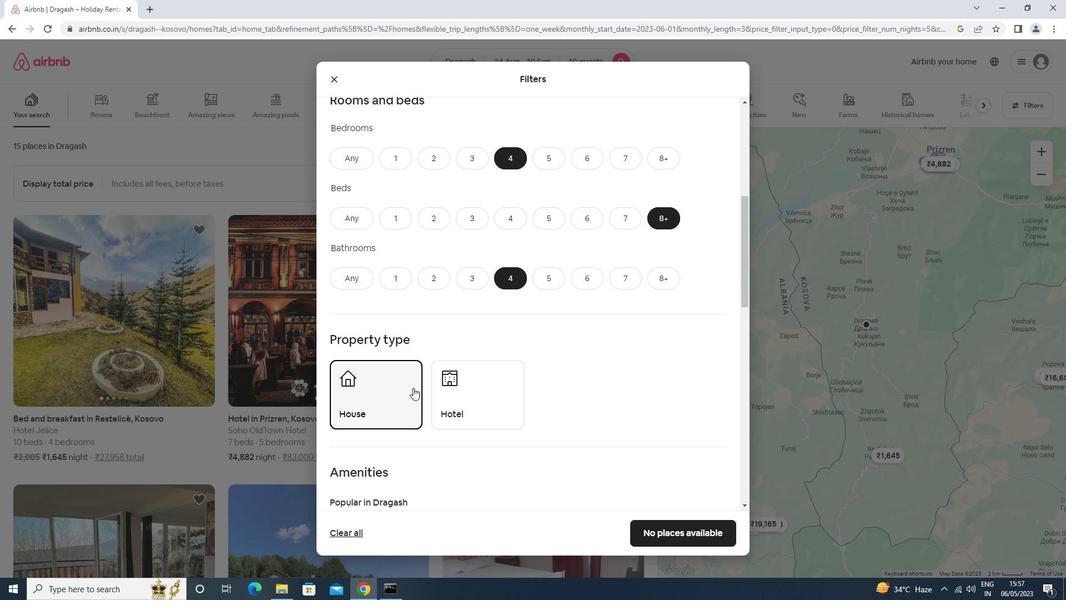 
Action: Mouse moved to (376, 416)
Screenshot: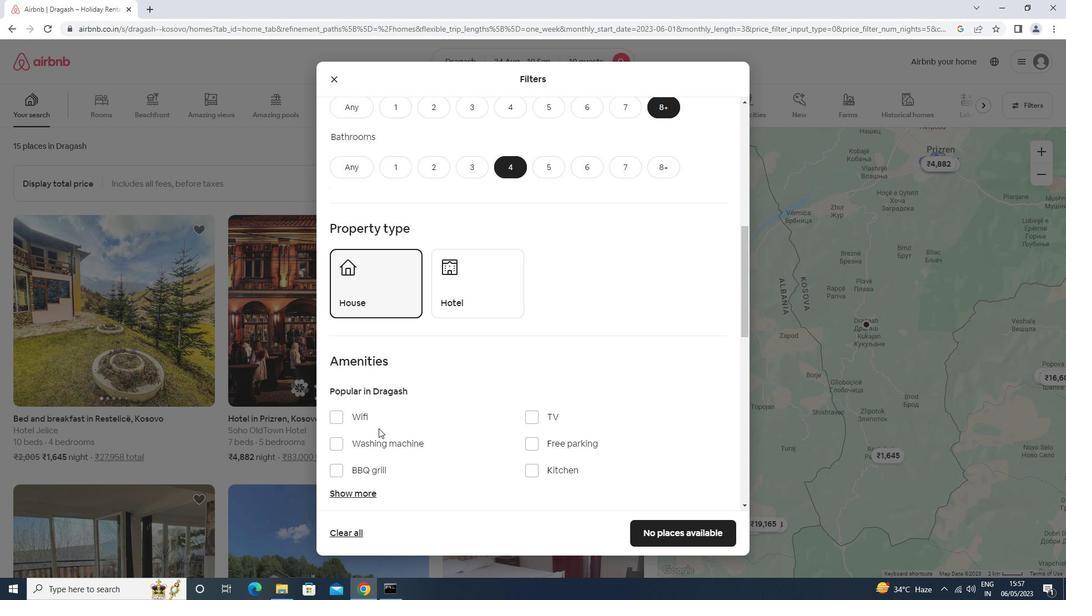 
Action: Mouse pressed left at (376, 416)
Screenshot: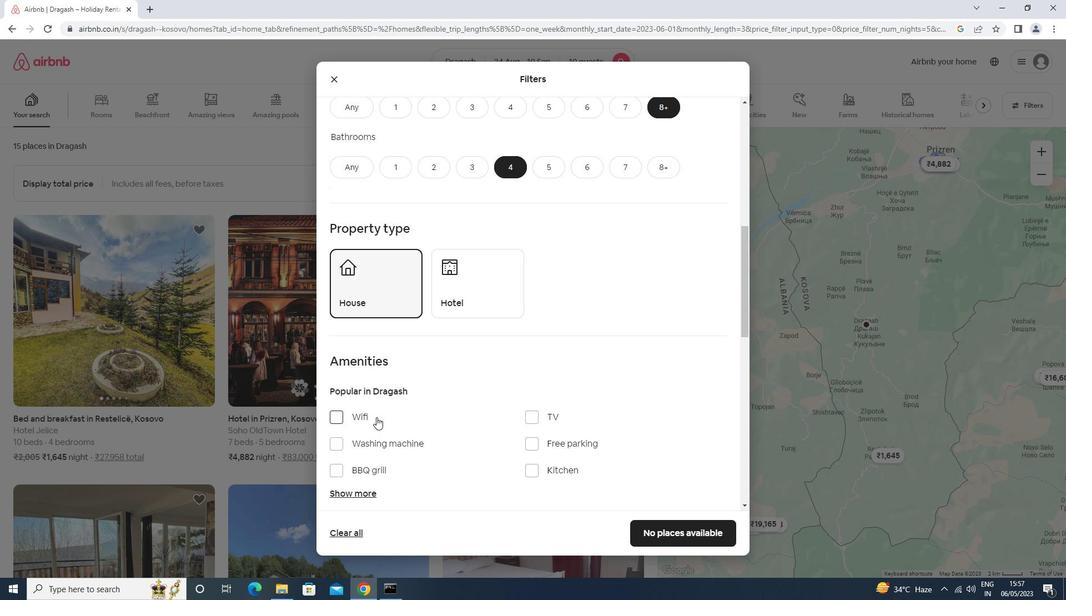 
Action: Mouse moved to (564, 414)
Screenshot: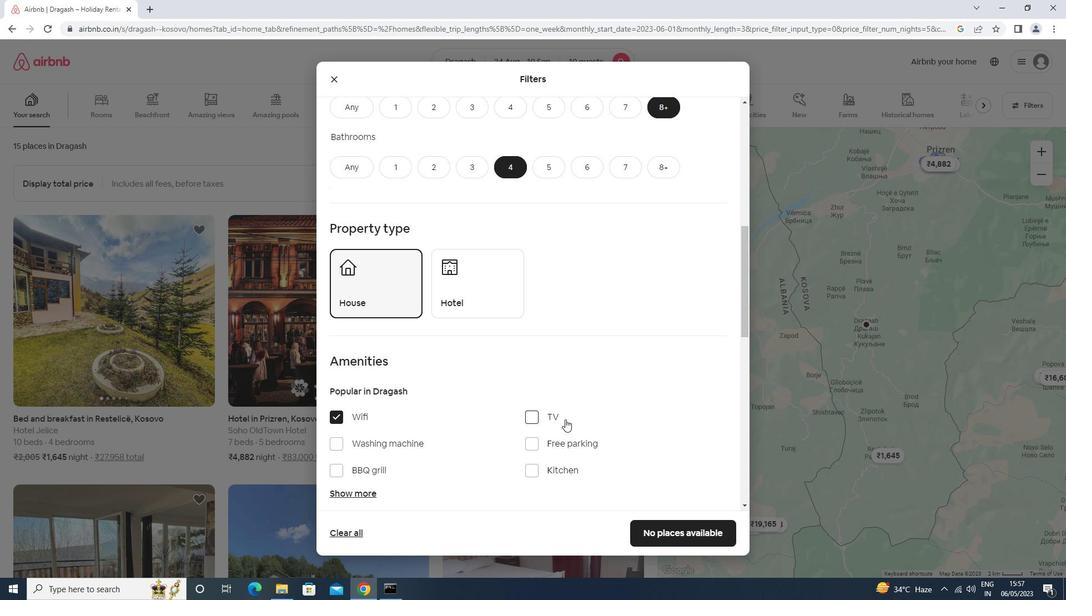 
Action: Mouse pressed left at (564, 414)
Screenshot: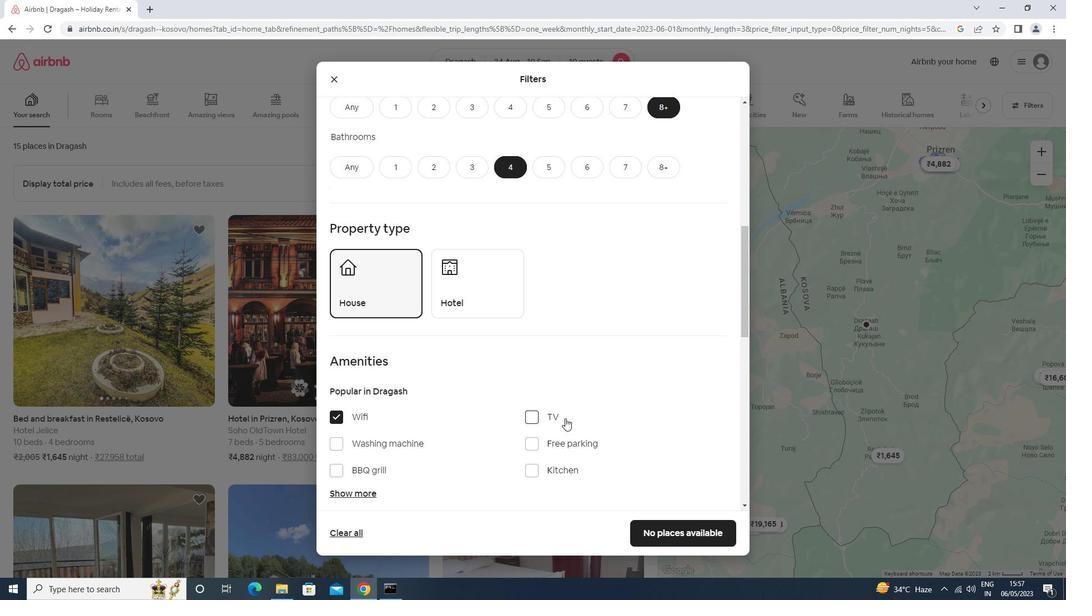 
Action: Mouse moved to (559, 444)
Screenshot: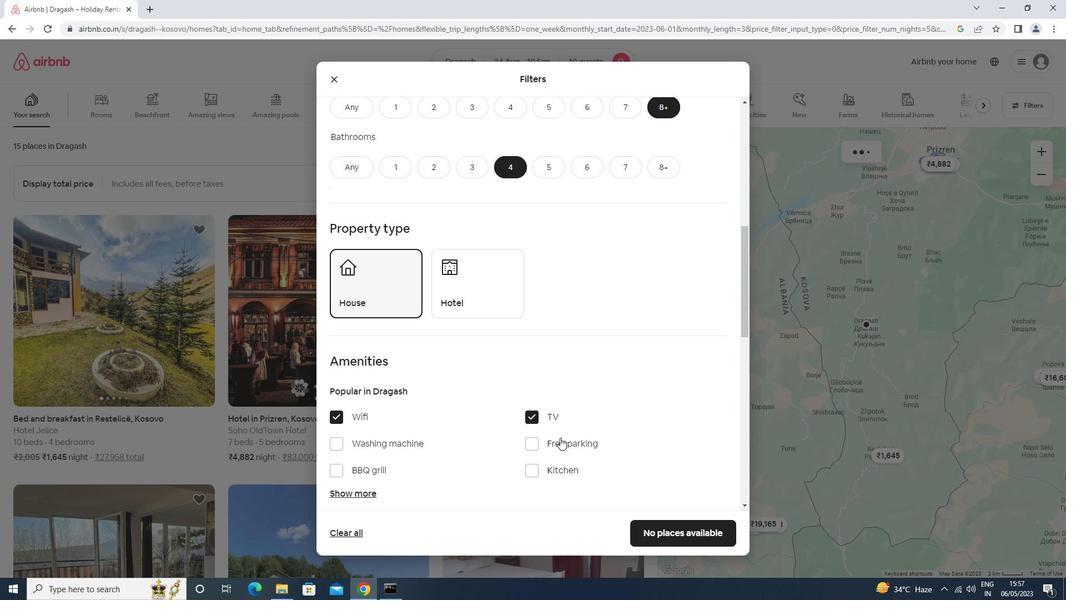 
Action: Mouse pressed left at (559, 444)
Screenshot: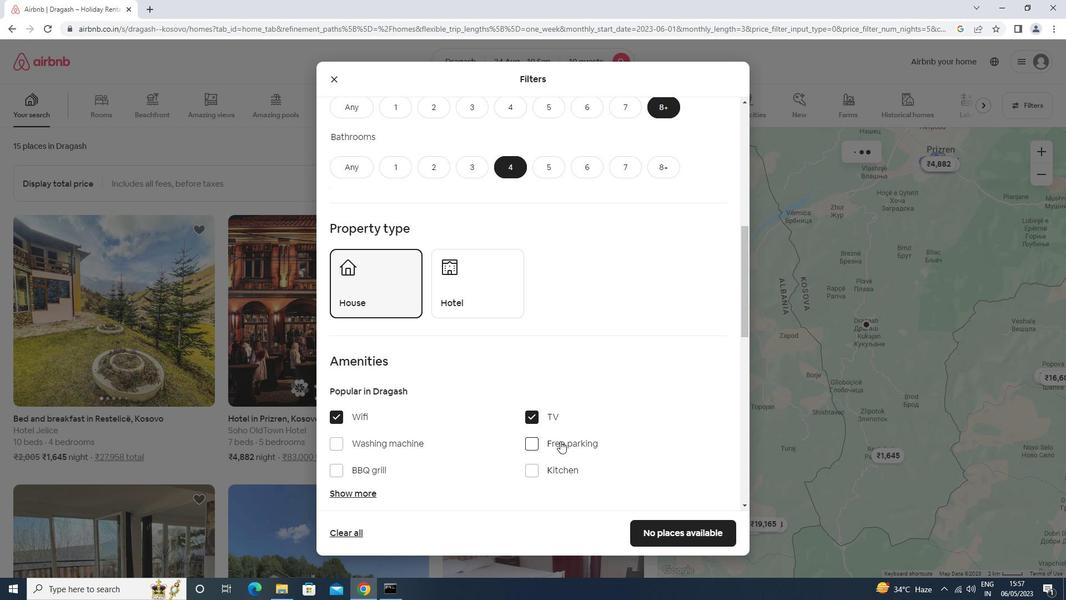 
Action: Mouse moved to (360, 494)
Screenshot: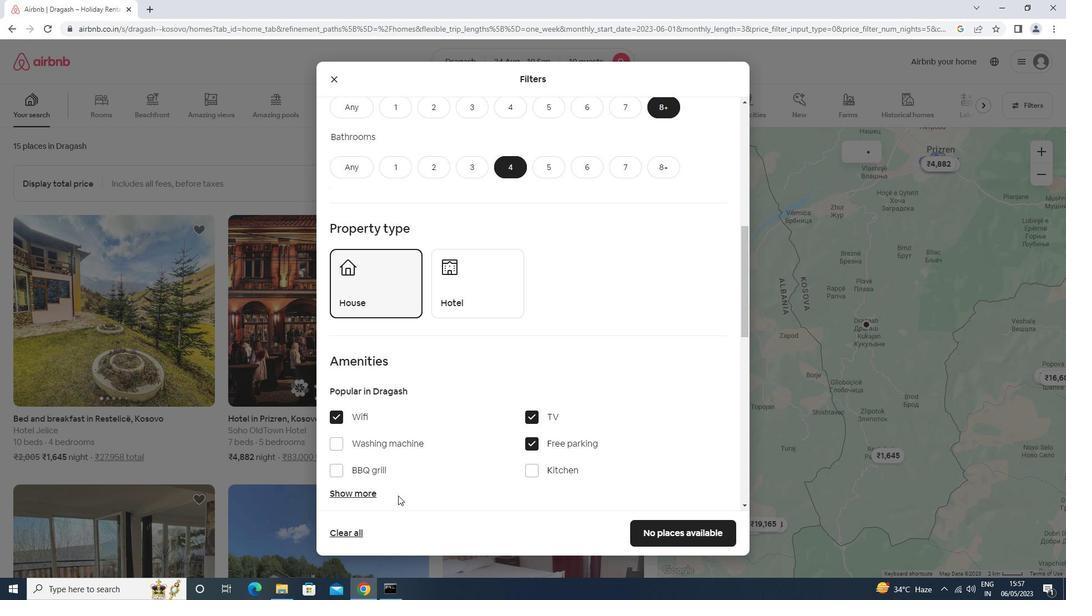 
Action: Mouse pressed left at (360, 494)
Screenshot: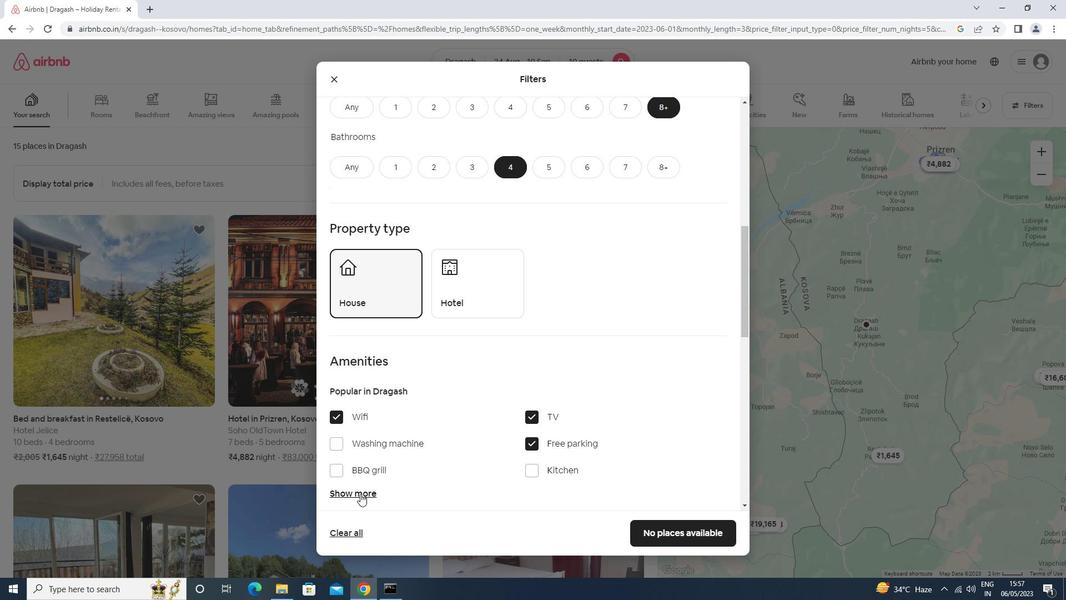 
Action: Mouse moved to (453, 414)
Screenshot: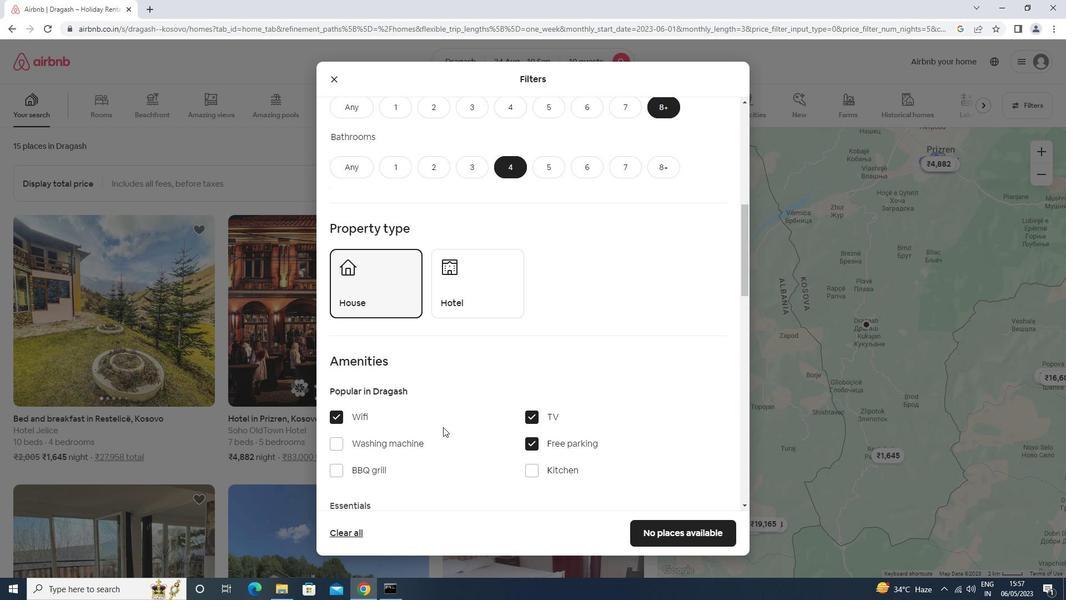 
Action: Mouse scrolled (453, 413) with delta (0, 0)
Screenshot: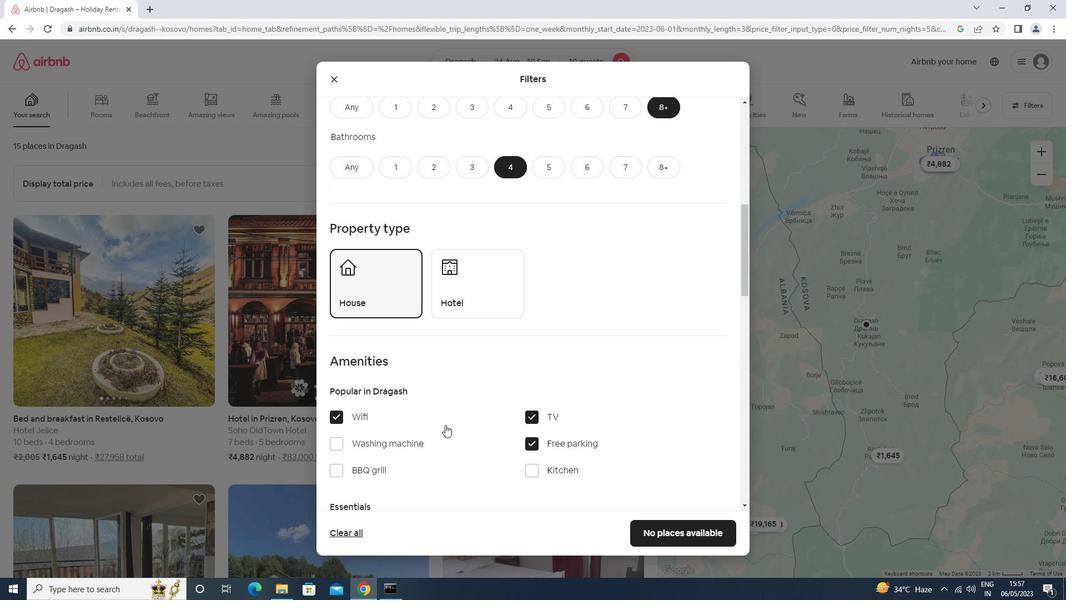 
Action: Mouse scrolled (453, 413) with delta (0, 0)
Screenshot: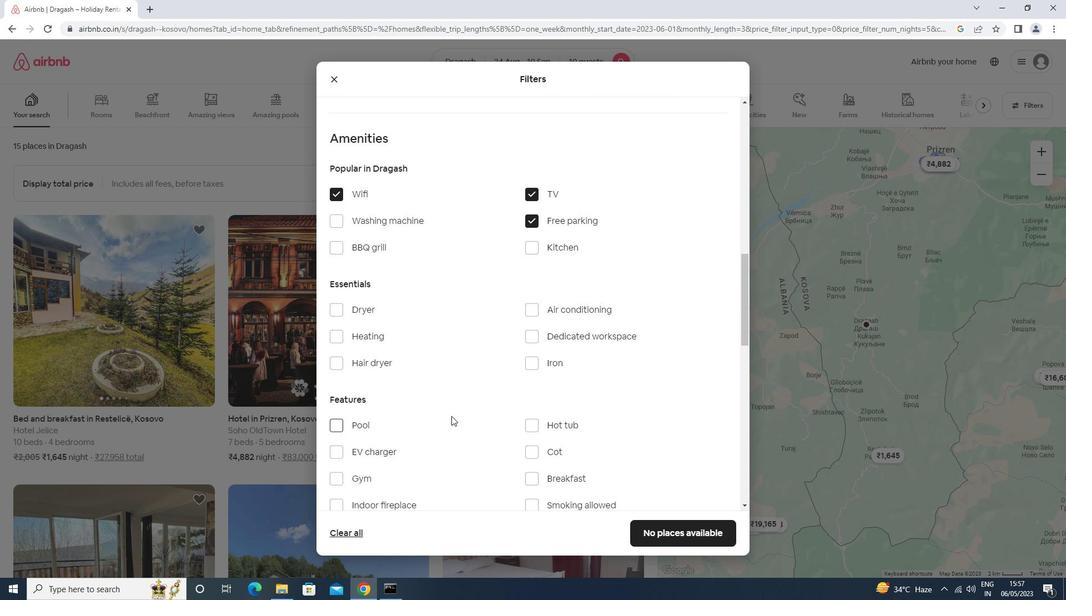 
Action: Mouse scrolled (453, 413) with delta (0, 0)
Screenshot: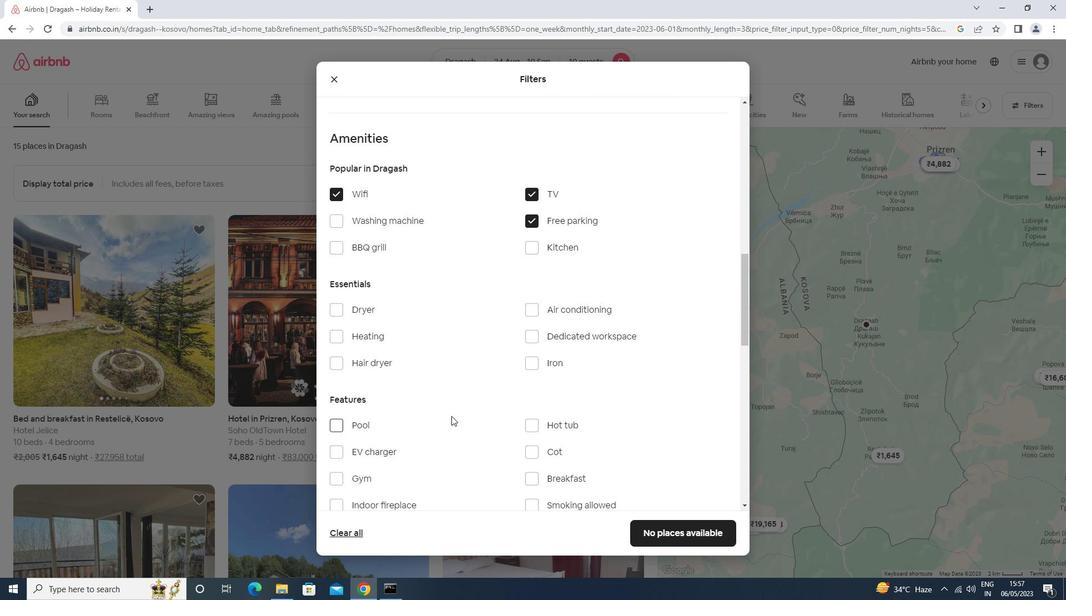 
Action: Mouse scrolled (453, 414) with delta (0, 0)
Screenshot: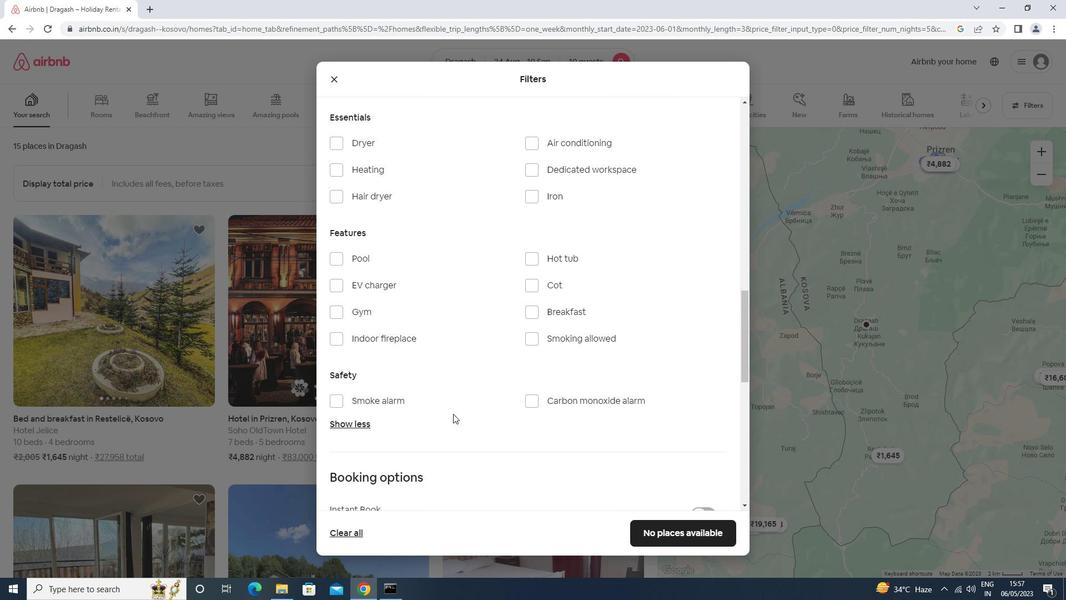 
Action: Mouse moved to (372, 363)
Screenshot: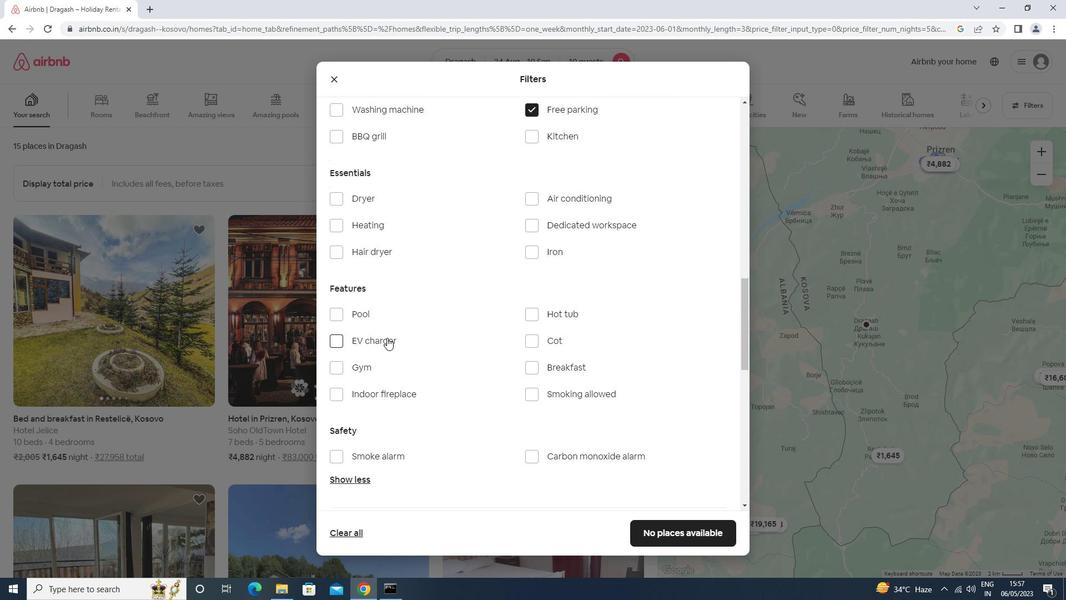 
Action: Mouse pressed left at (372, 363)
Screenshot: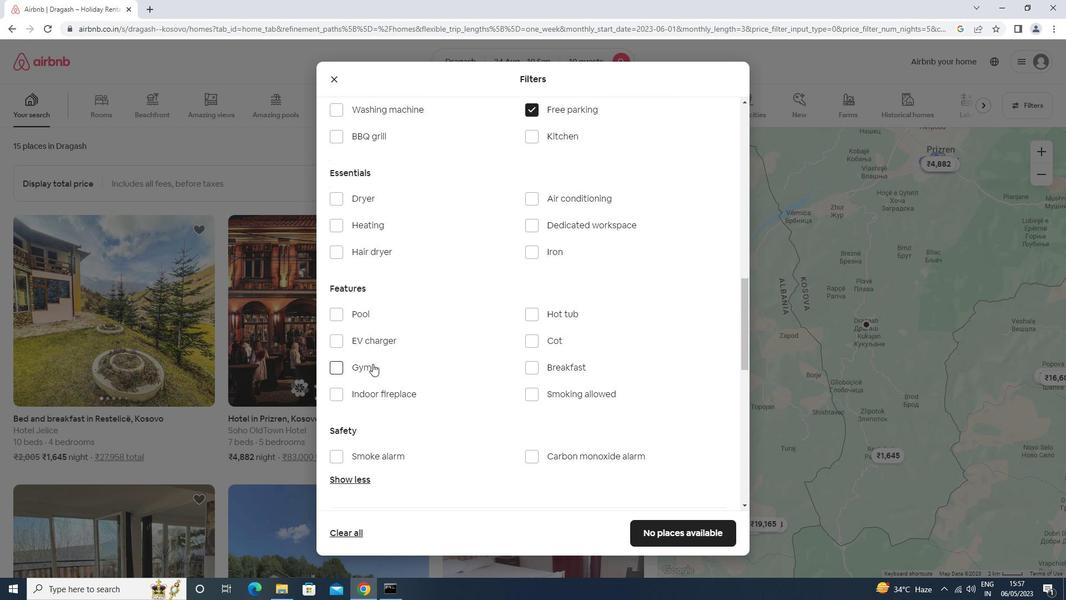
Action: Mouse moved to (544, 367)
Screenshot: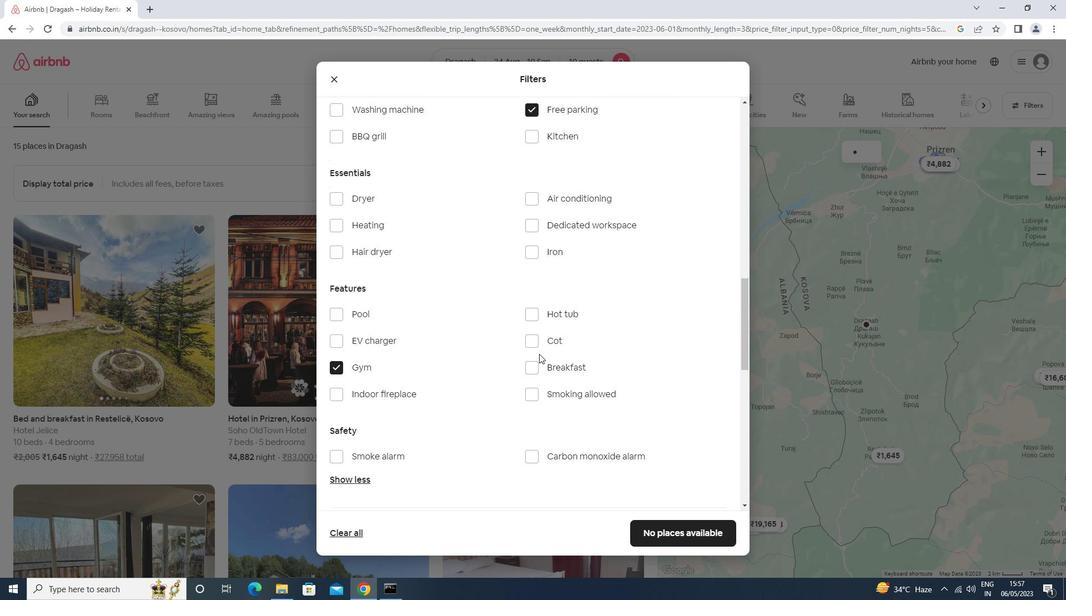 
Action: Mouse pressed left at (544, 367)
Screenshot: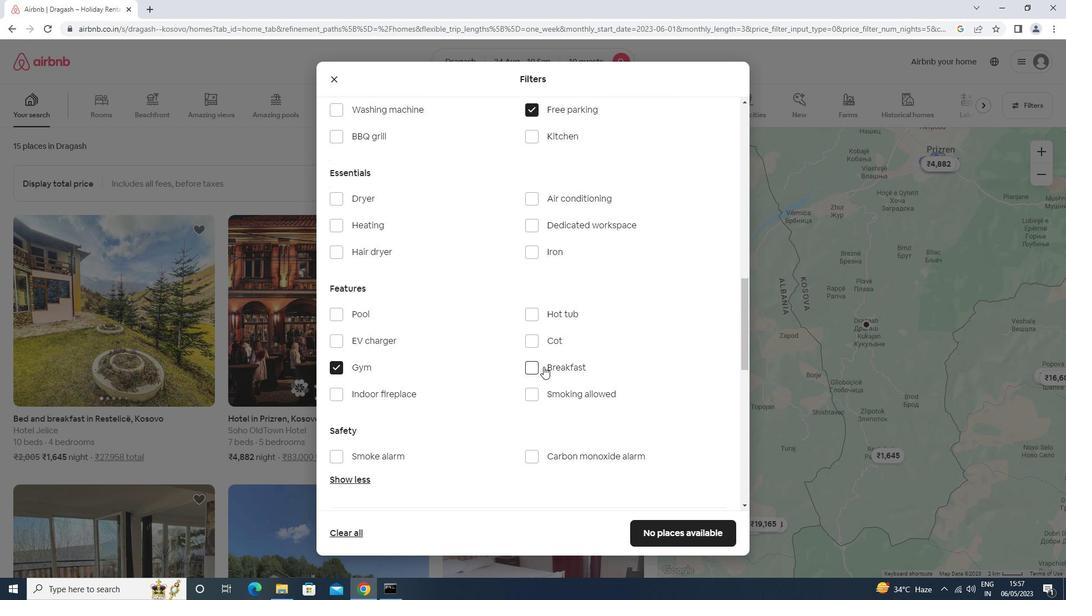 
Action: Mouse moved to (544, 362)
Screenshot: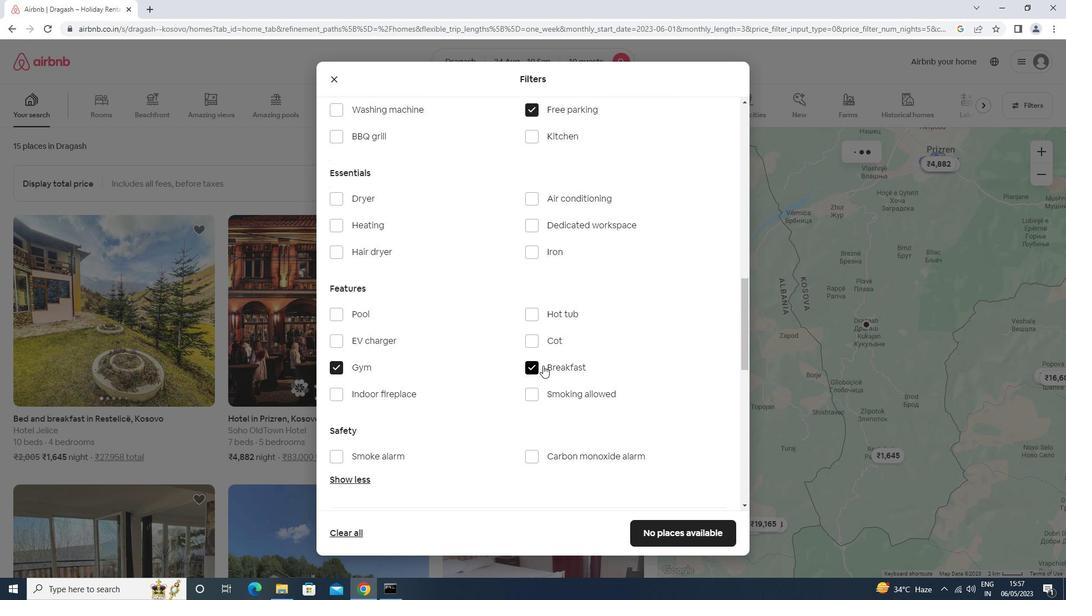 
Action: Mouse scrolled (544, 361) with delta (0, 0)
Screenshot: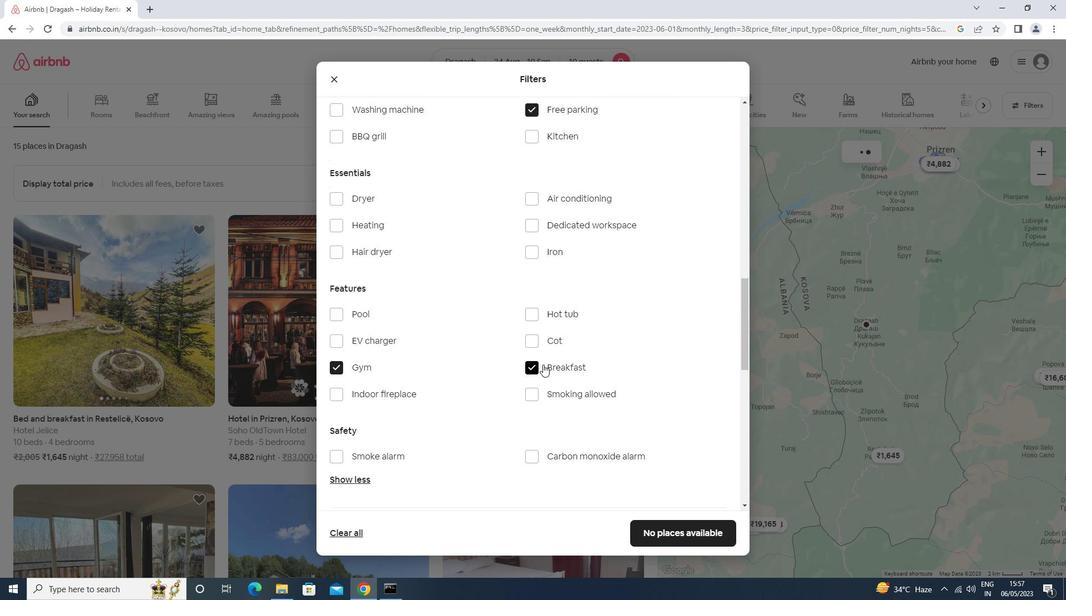 
Action: Mouse scrolled (544, 361) with delta (0, 0)
Screenshot: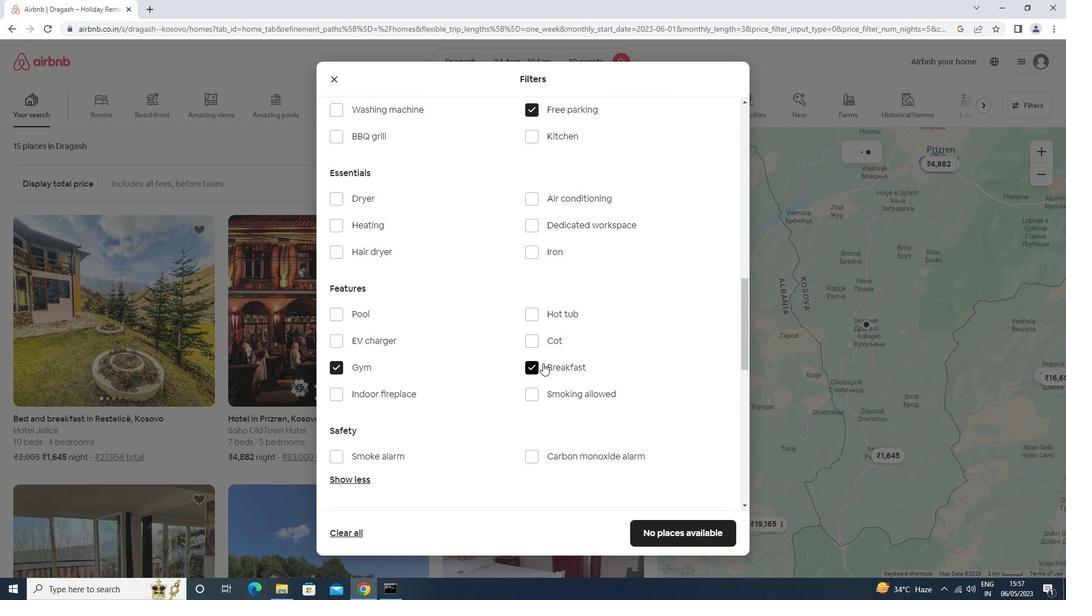 
Action: Mouse scrolled (544, 361) with delta (0, 0)
Screenshot: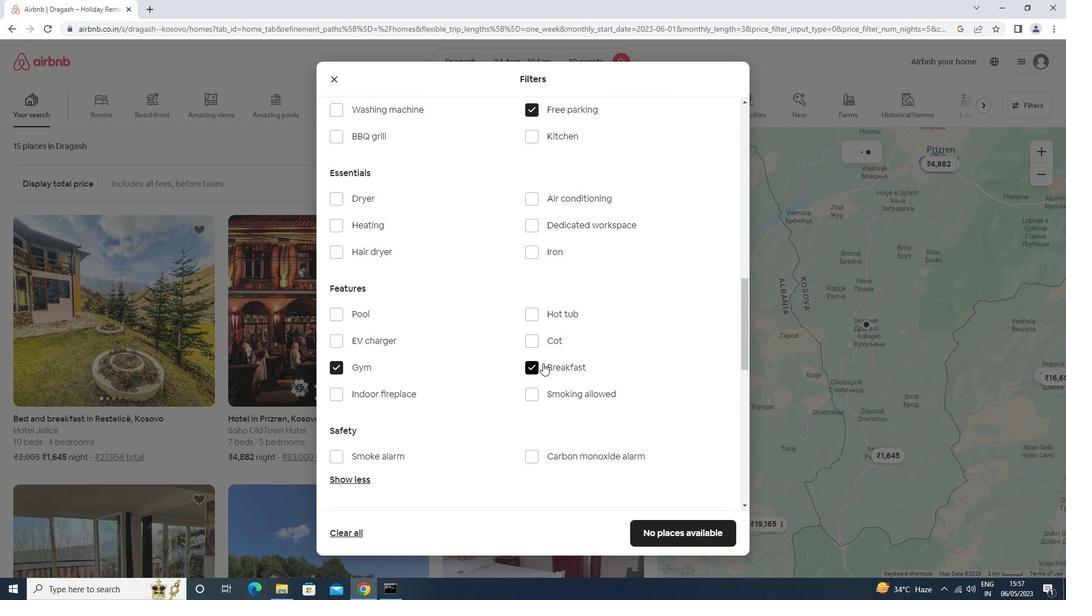 
Action: Mouse moved to (699, 435)
Screenshot: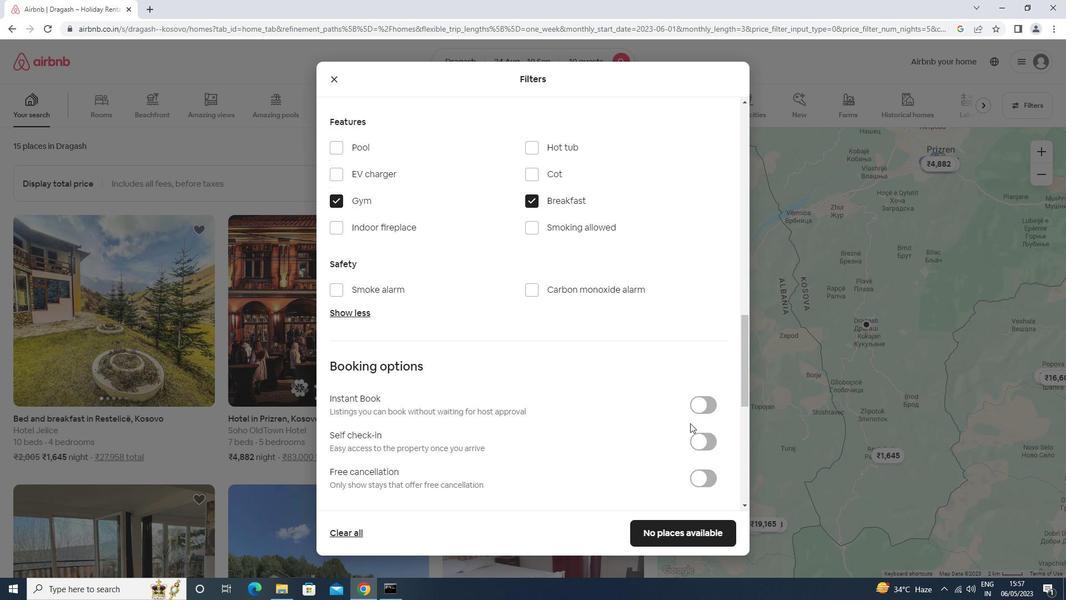 
Action: Mouse pressed left at (699, 435)
Screenshot: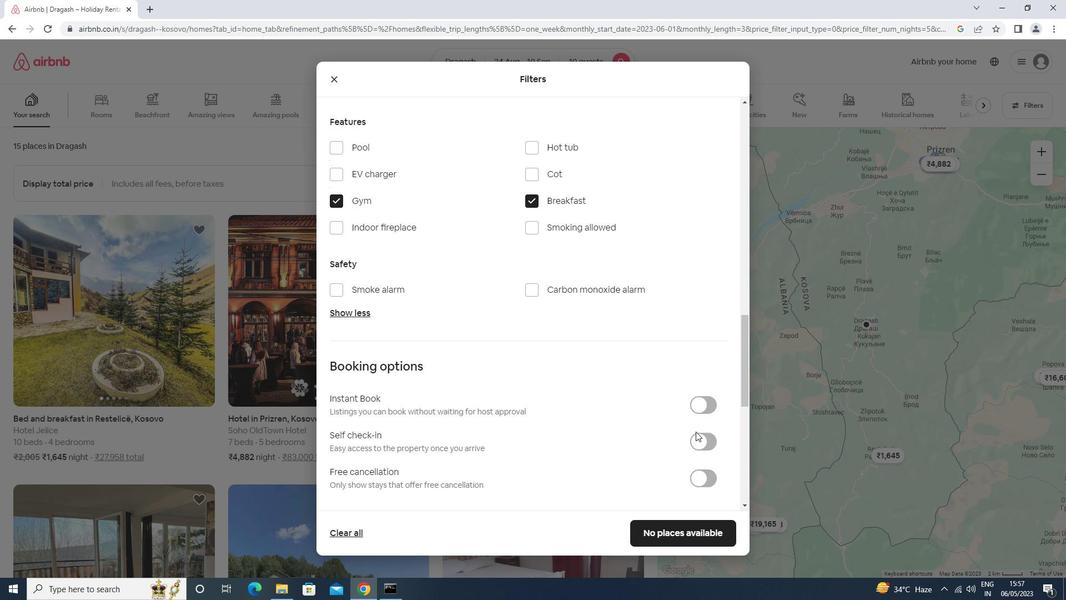 
Action: Mouse moved to (532, 386)
Screenshot: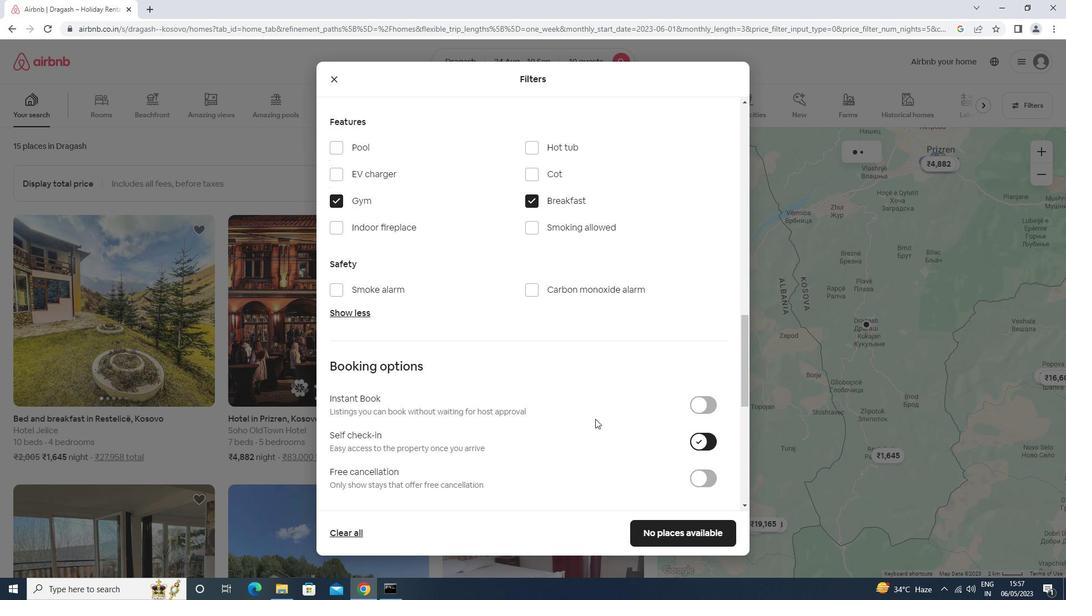 
Action: Mouse scrolled (532, 385) with delta (0, 0)
Screenshot: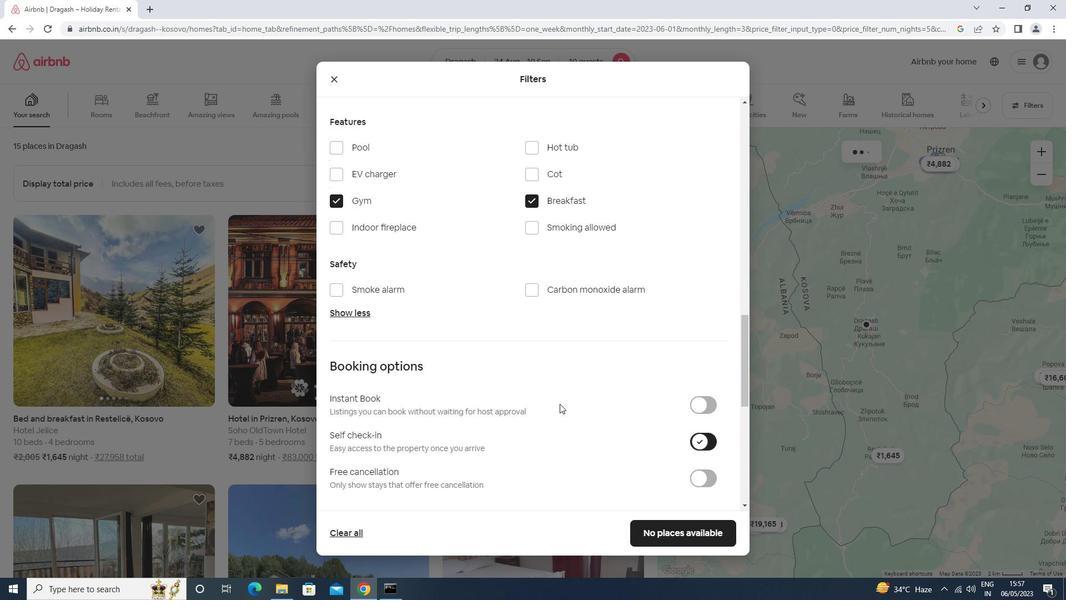 
Action: Mouse scrolled (532, 385) with delta (0, 0)
Screenshot: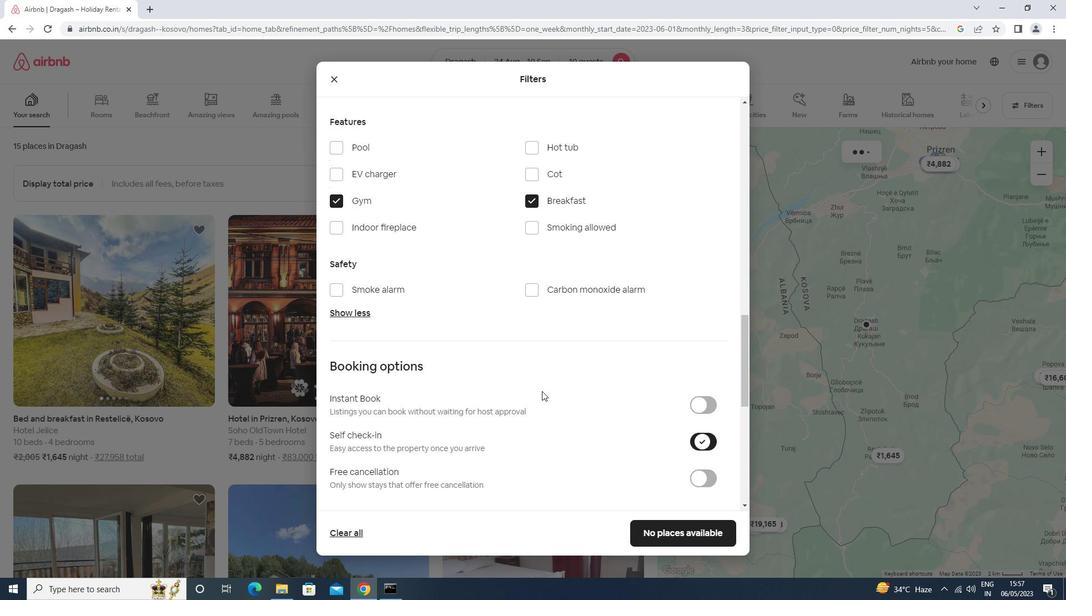 
Action: Mouse scrolled (532, 385) with delta (0, 0)
Screenshot: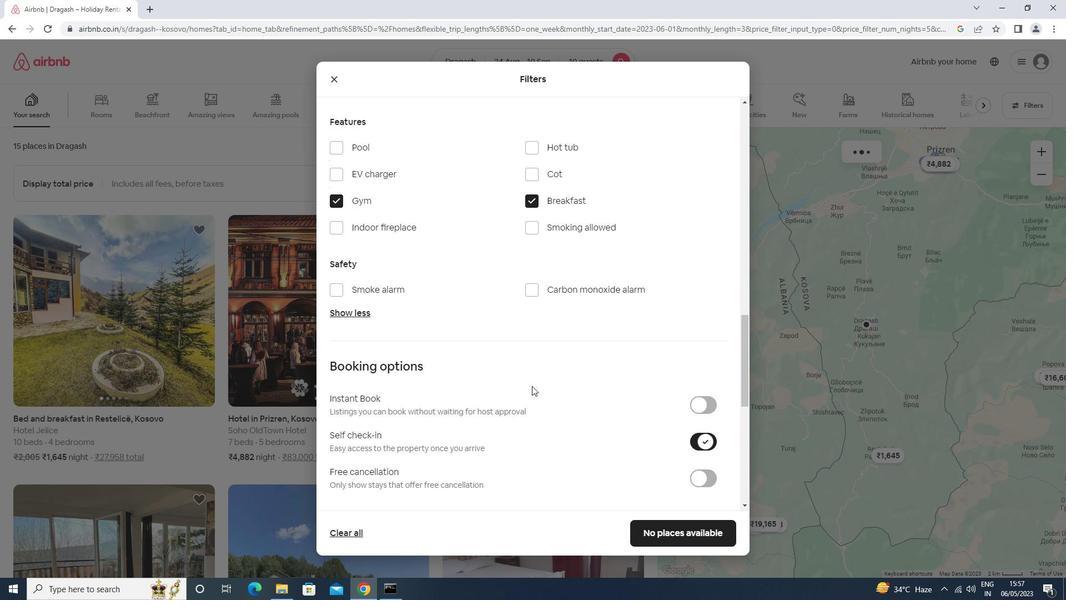 
Action: Mouse scrolled (532, 385) with delta (0, 0)
Screenshot: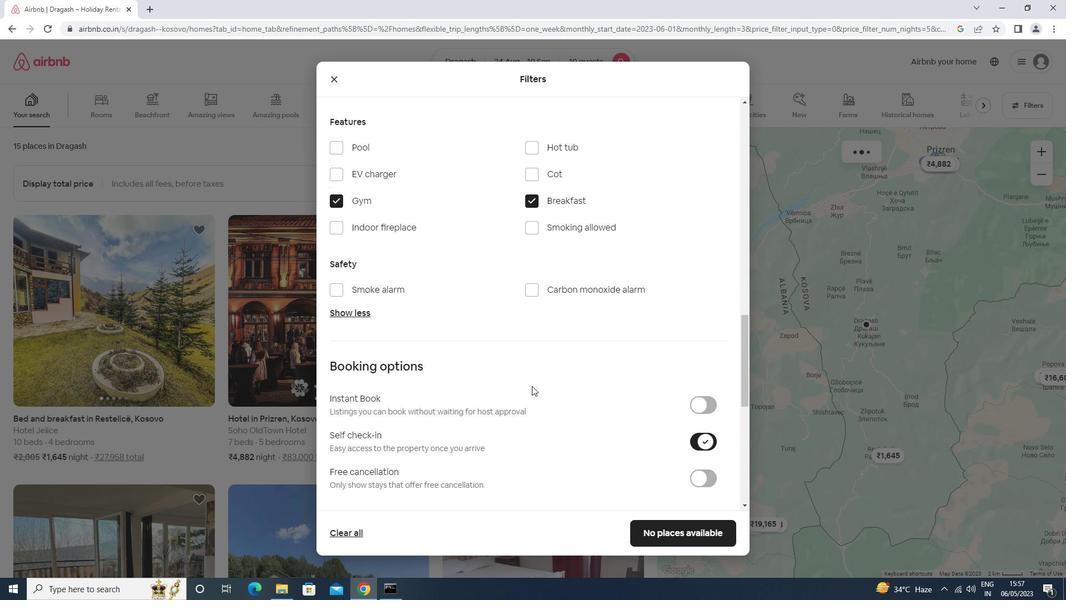 
Action: Mouse scrolled (532, 385) with delta (0, 0)
Screenshot: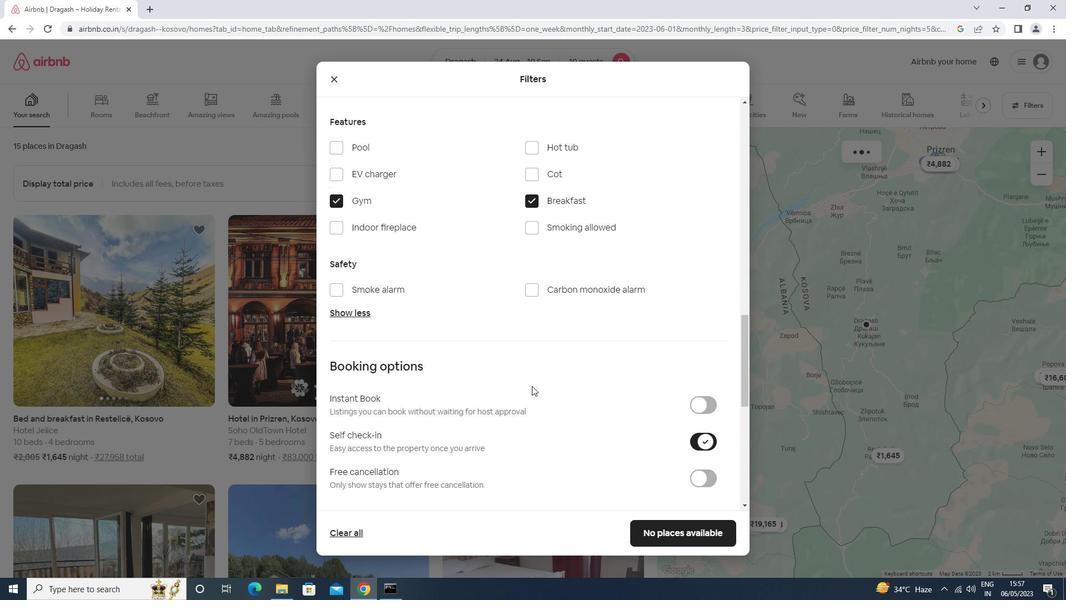 
Action: Mouse scrolled (532, 385) with delta (0, 0)
Screenshot: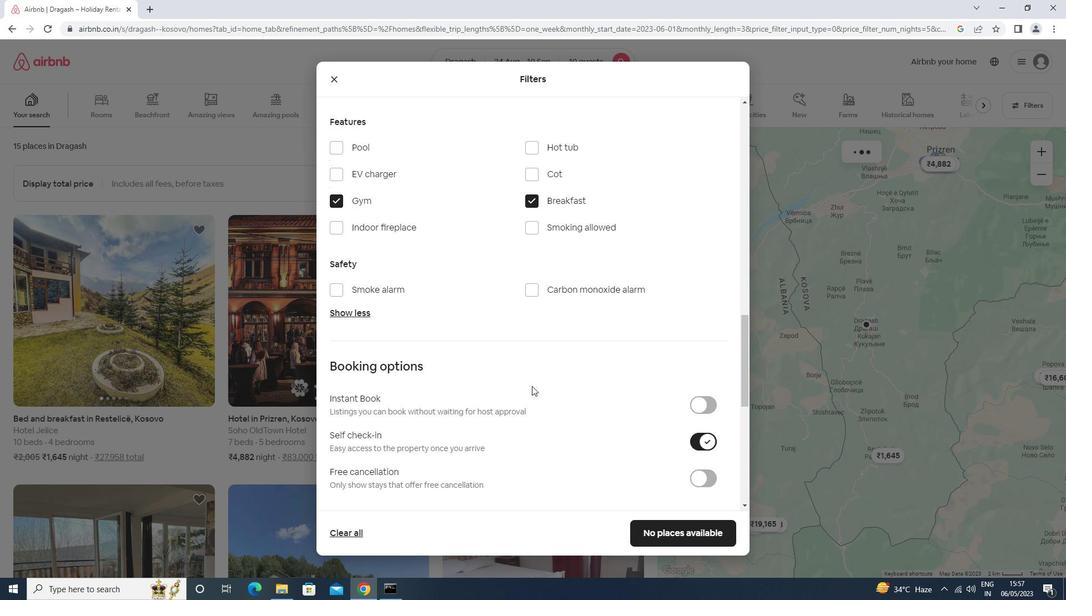 
Action: Mouse moved to (479, 424)
Screenshot: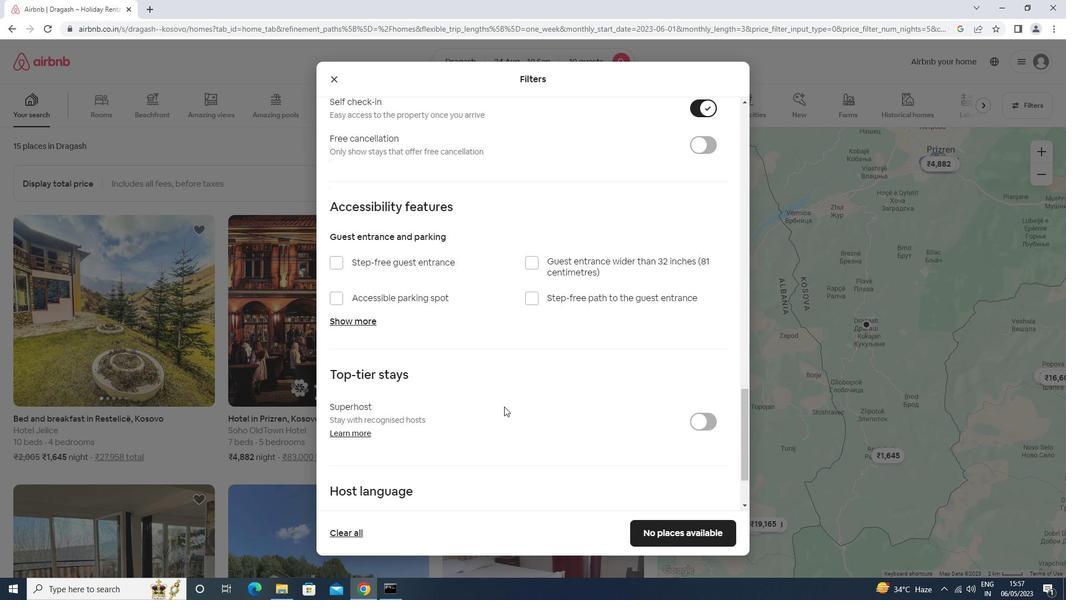 
Action: Mouse scrolled (479, 423) with delta (0, 0)
Screenshot: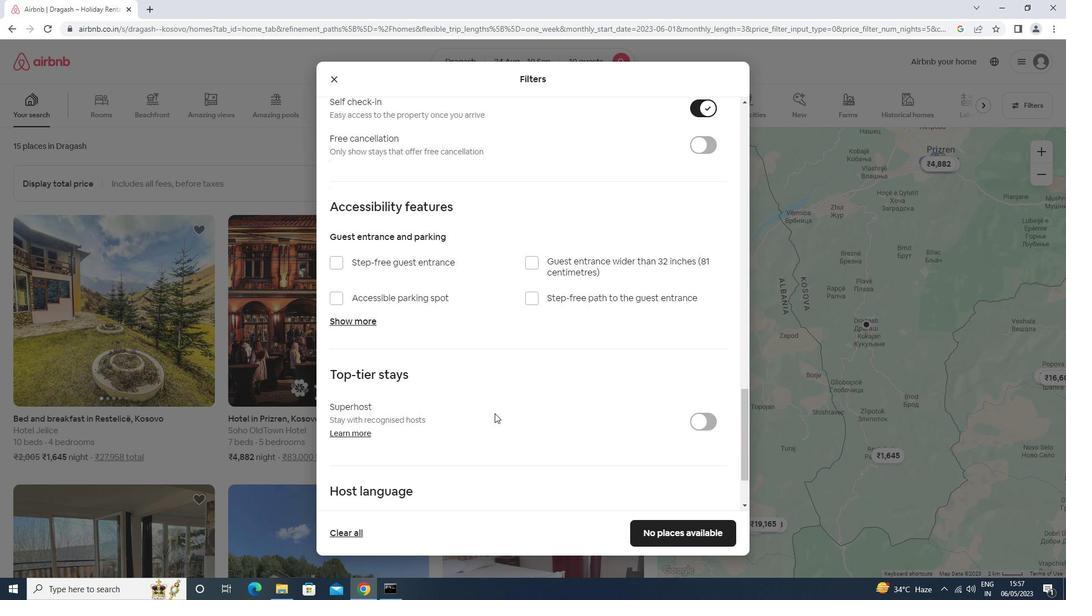 
Action: Mouse moved to (478, 424)
Screenshot: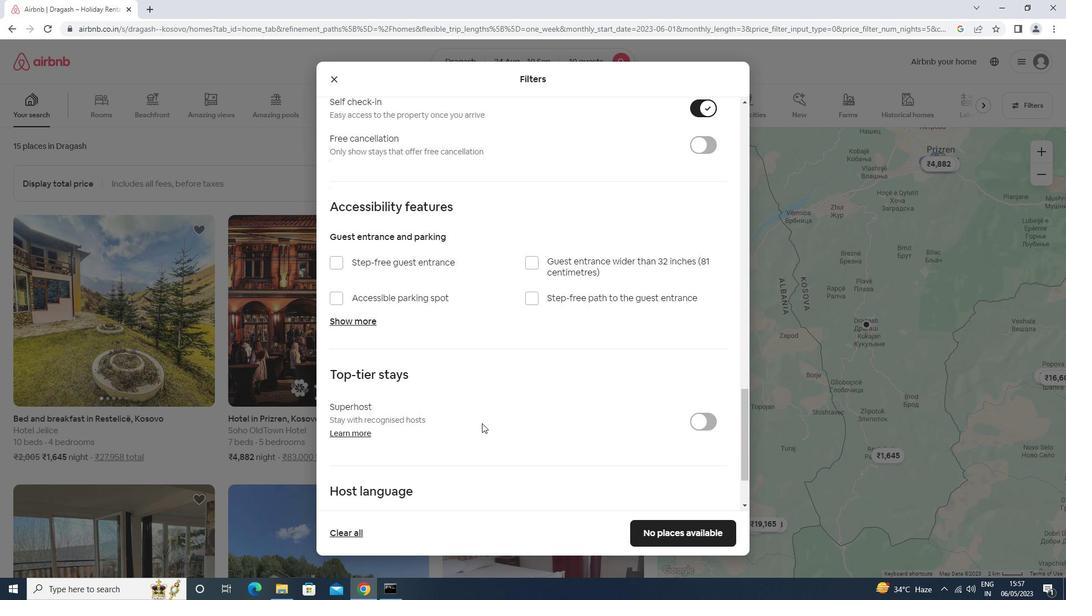 
Action: Mouse scrolled (478, 424) with delta (0, 0)
Screenshot: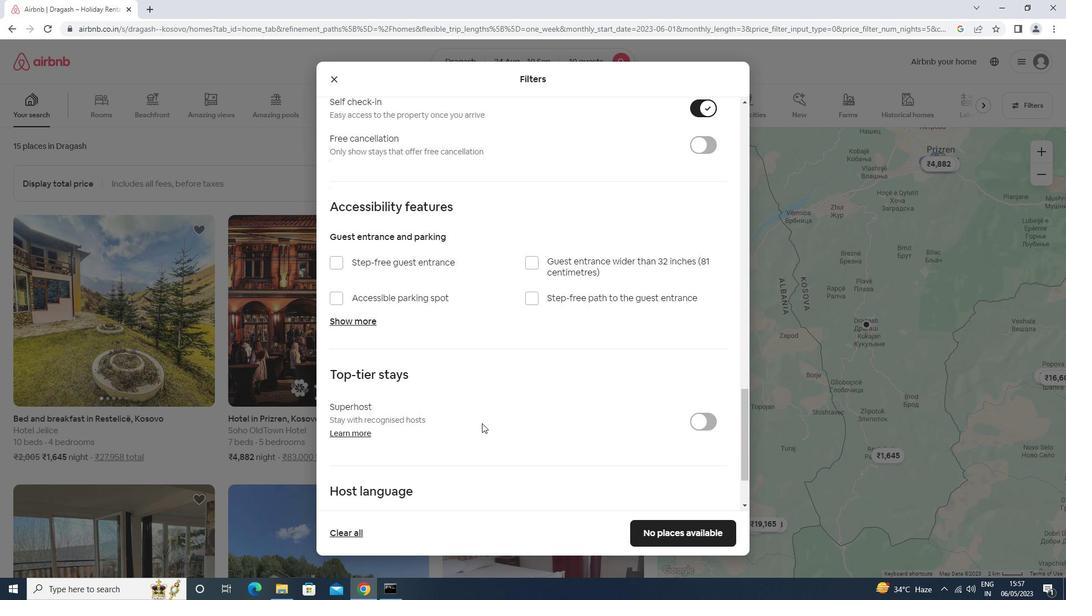 
Action: Mouse scrolled (478, 424) with delta (0, 0)
Screenshot: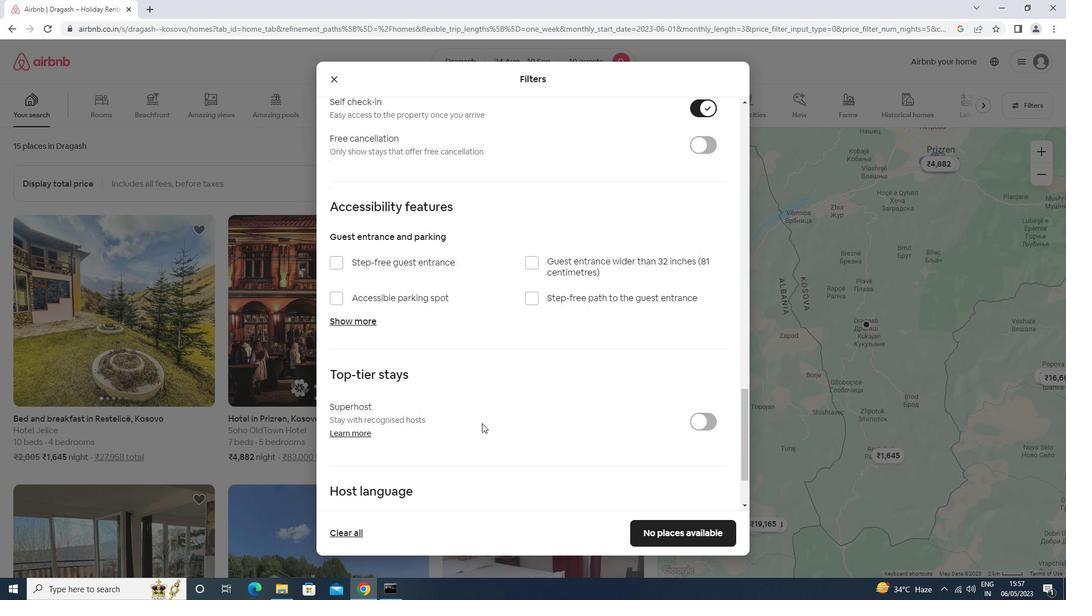 
Action: Mouse scrolled (478, 424) with delta (0, 0)
Screenshot: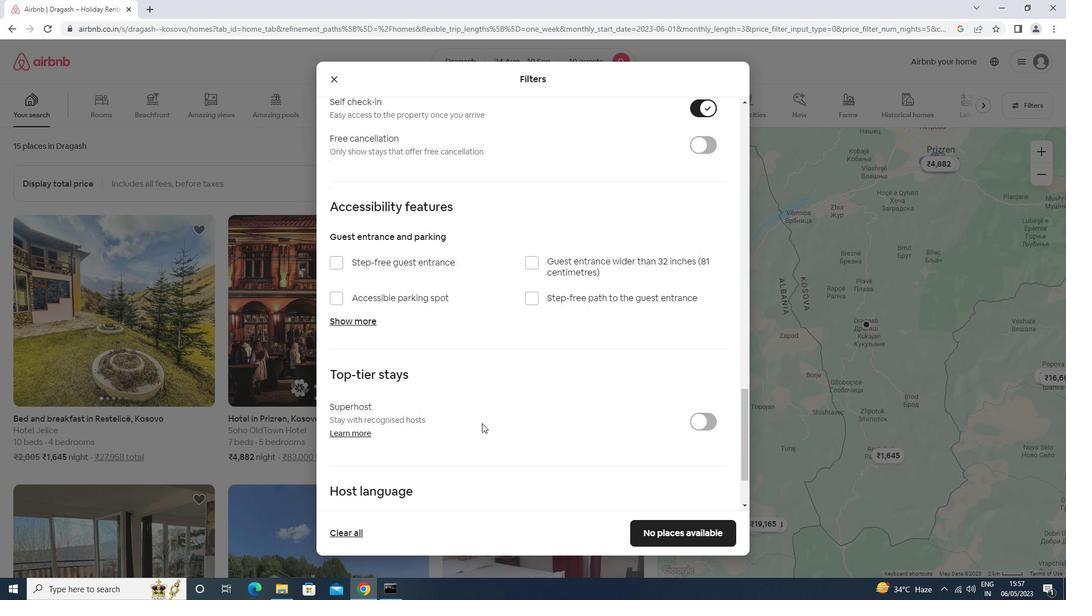 
Action: Mouse scrolled (478, 424) with delta (0, 0)
Screenshot: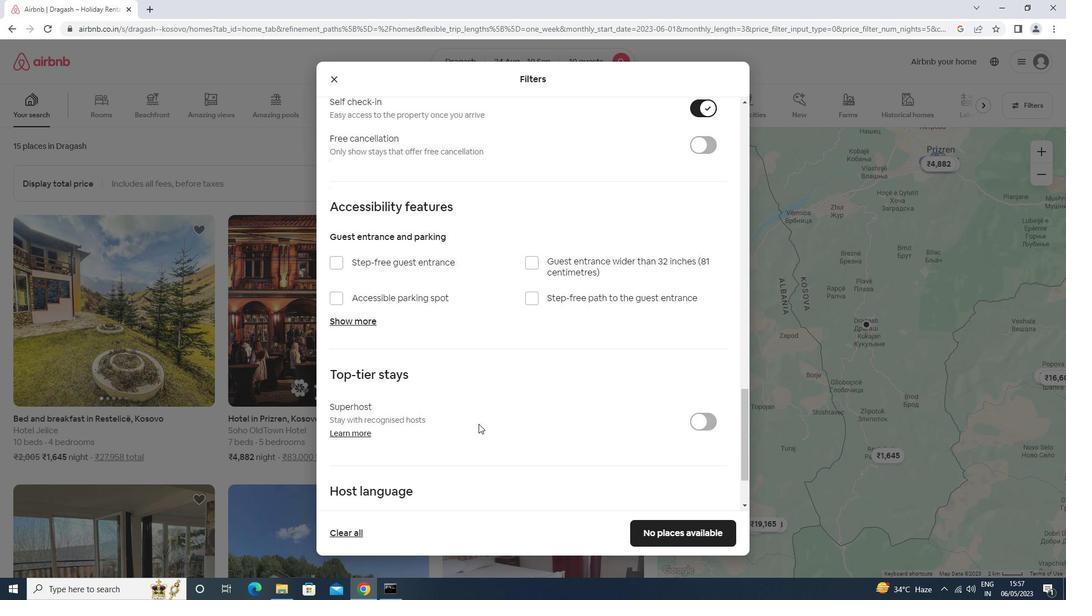 
Action: Mouse scrolled (478, 424) with delta (0, 0)
Screenshot: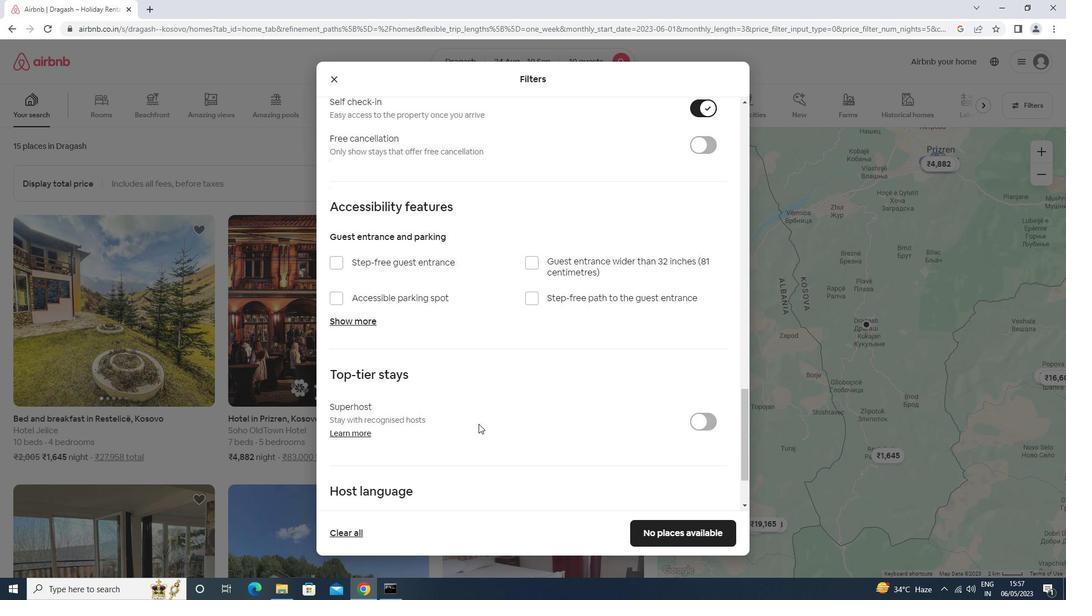
Action: Mouse moved to (392, 432)
Screenshot: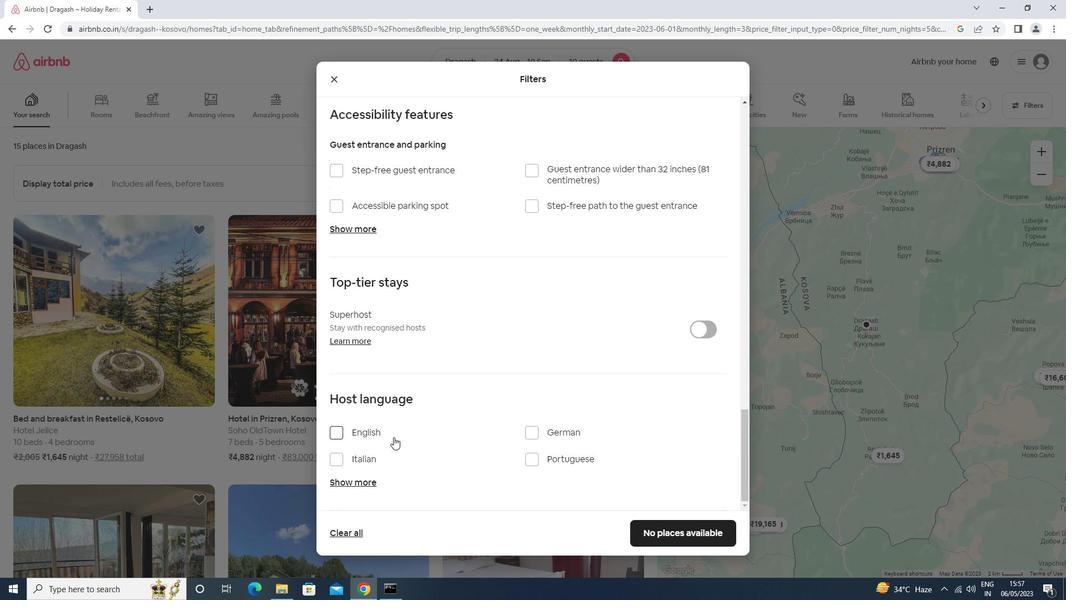 
Action: Mouse pressed left at (392, 432)
Screenshot: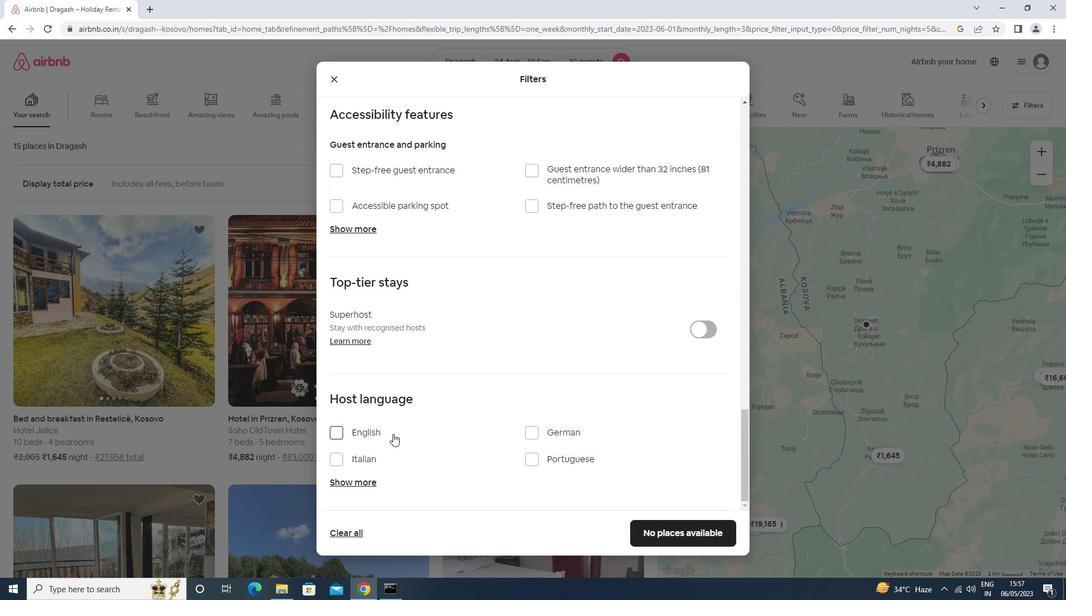 
Action: Mouse moved to (674, 530)
Screenshot: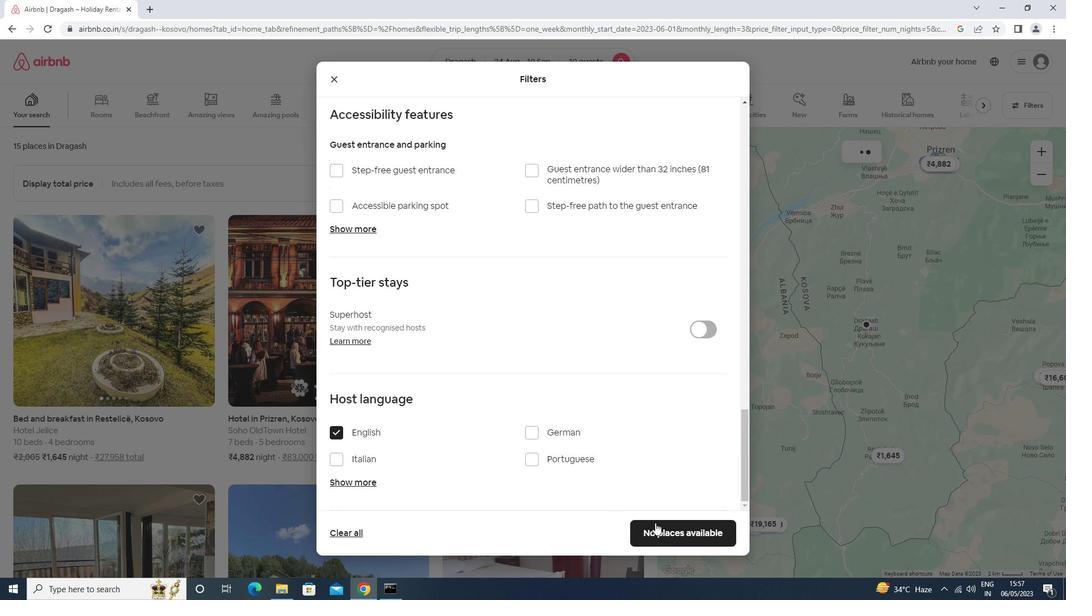 
Action: Mouse pressed left at (674, 530)
Screenshot: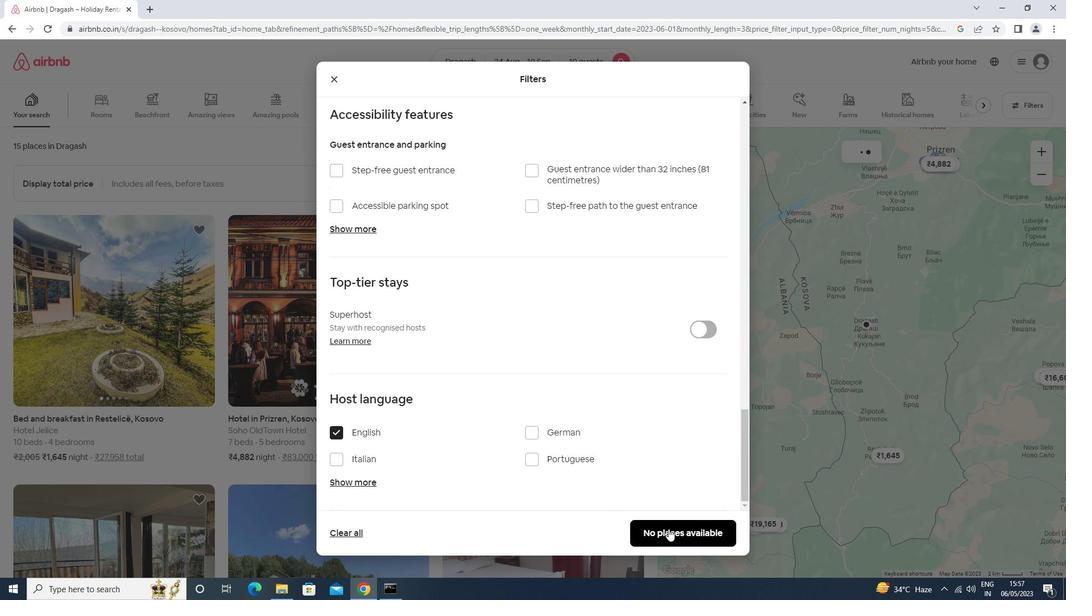 
Action: Mouse moved to (674, 529)
Screenshot: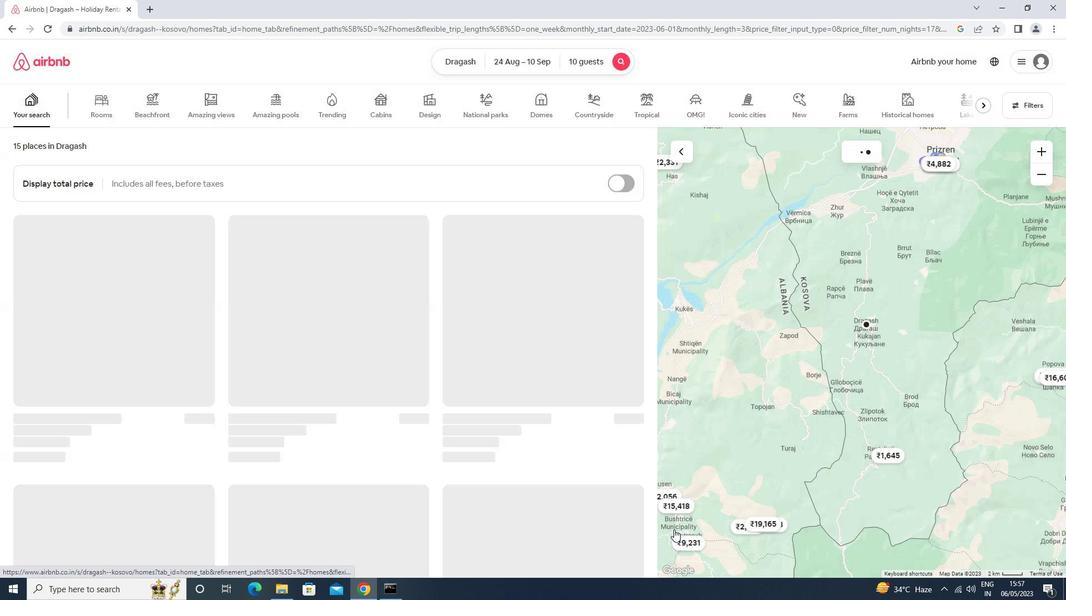 
